 Task: Search one way flight ticket for 3 adults in first from Rochester: Rochester International Airport to Jackson: Jackson Hole Airport on 5-2-2023. Choice of flights is Spirit. Number of bags: 1 carry on bag. Price is upto 97000. Outbound departure time preference is 14:45.
Action: Mouse moved to (349, 152)
Screenshot: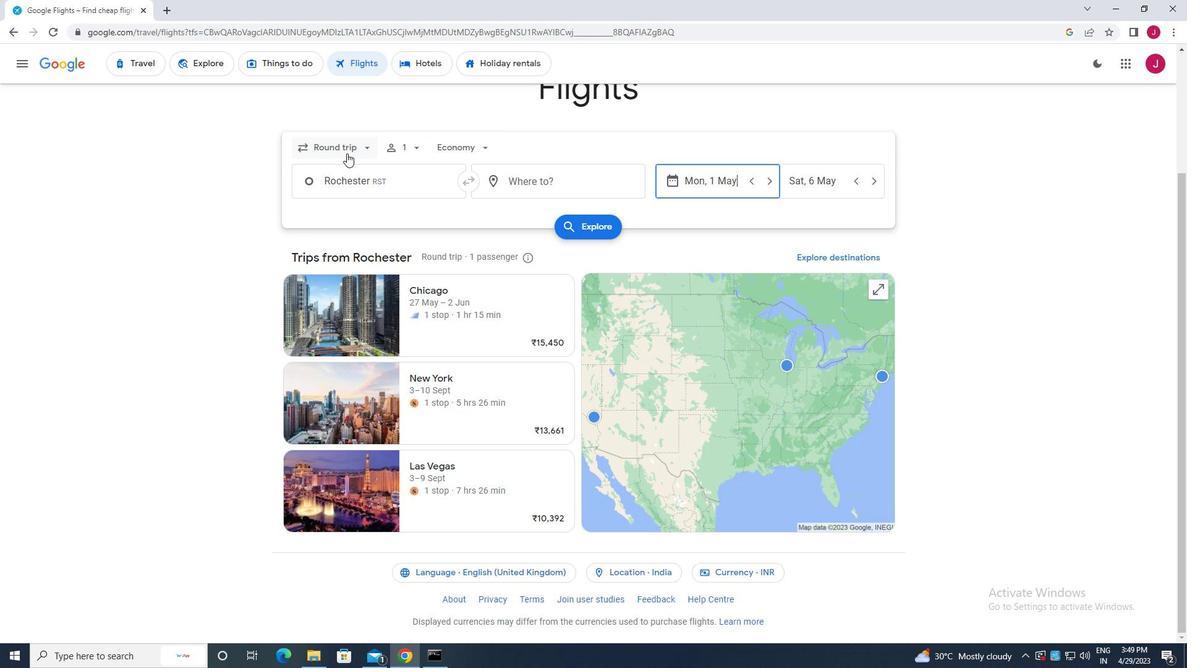 
Action: Mouse pressed left at (349, 152)
Screenshot: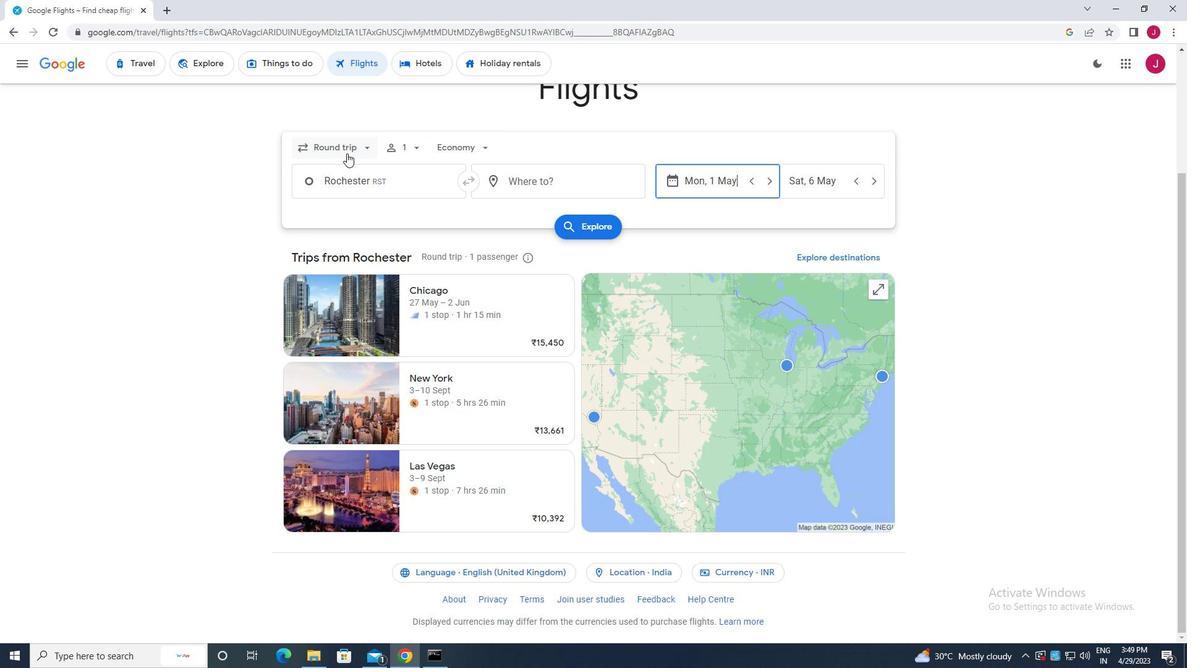 
Action: Mouse moved to (367, 144)
Screenshot: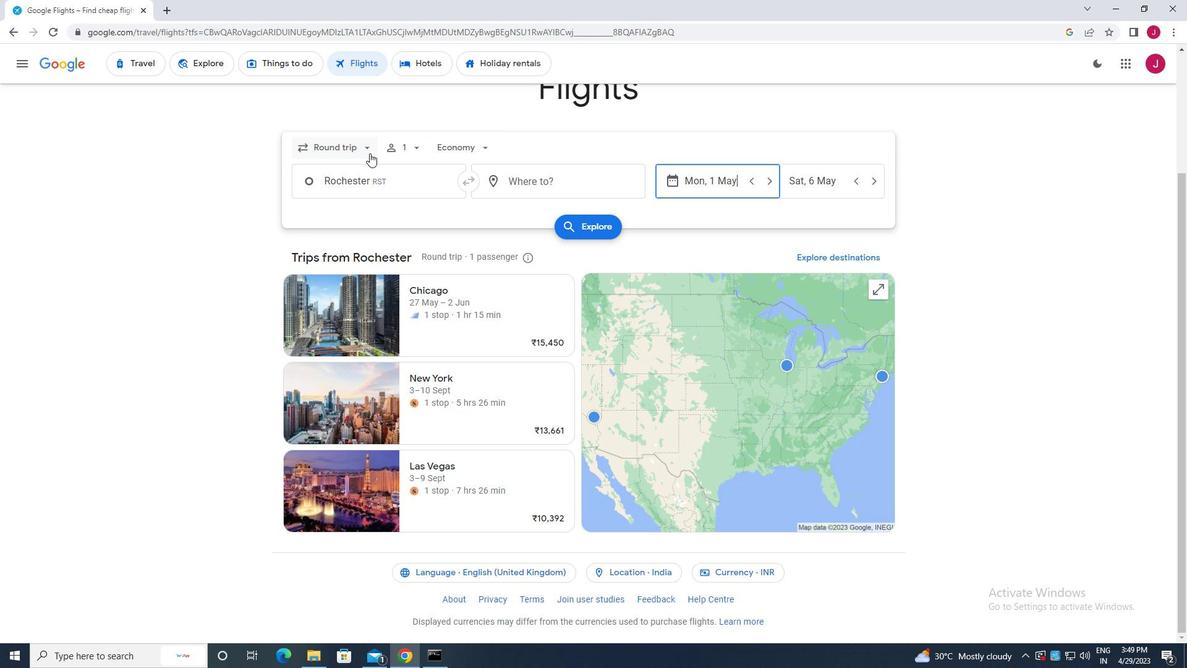 
Action: Mouse pressed left at (367, 144)
Screenshot: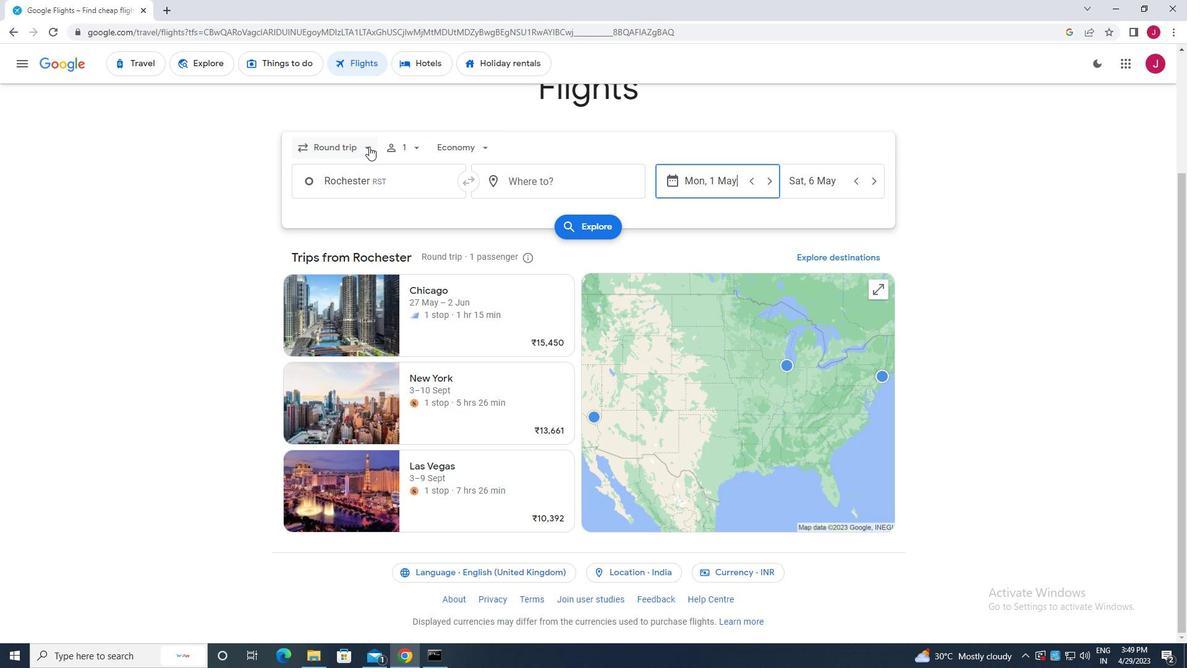 
Action: Mouse moved to (361, 144)
Screenshot: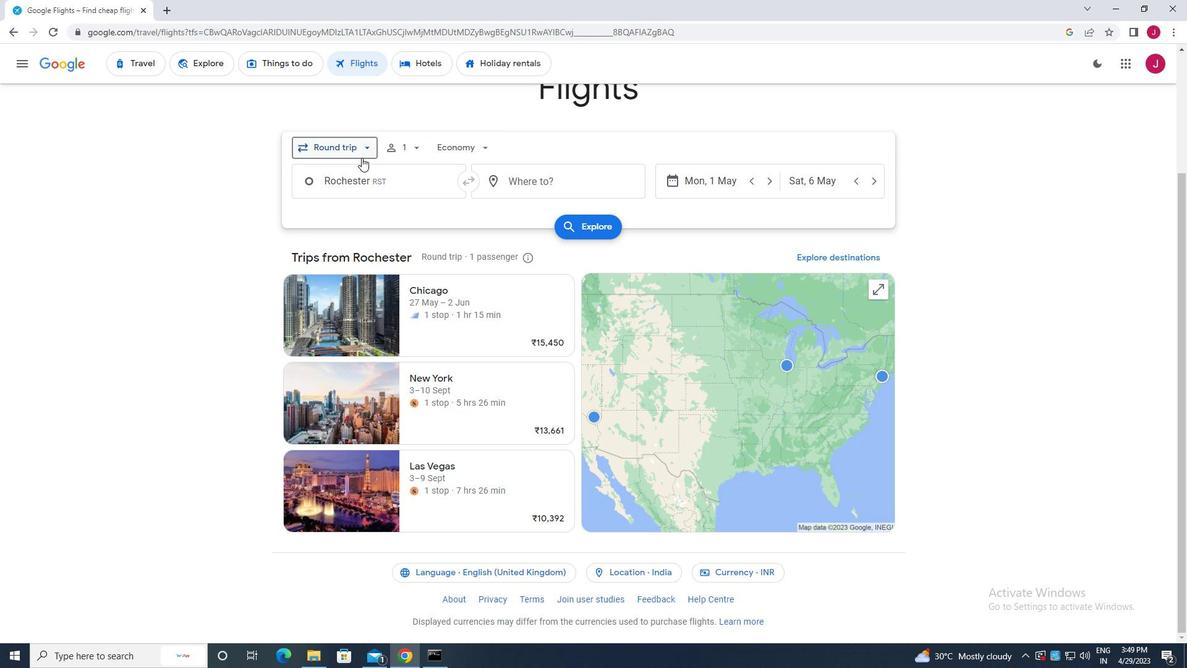 
Action: Mouse pressed left at (361, 144)
Screenshot: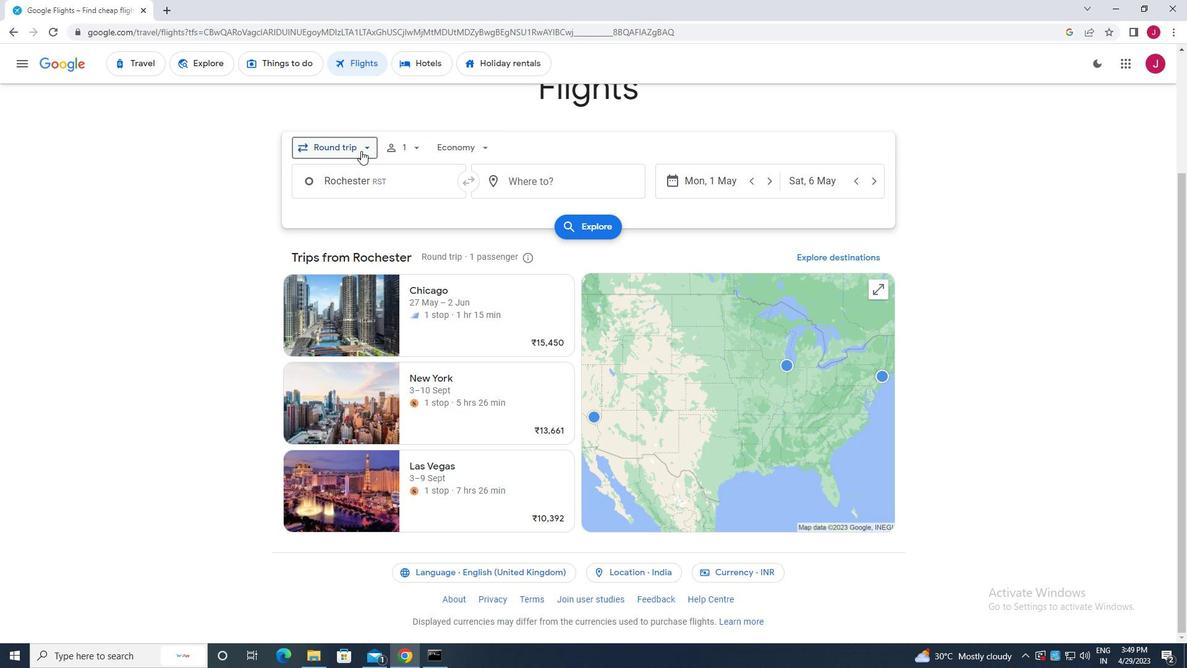 
Action: Mouse moved to (353, 200)
Screenshot: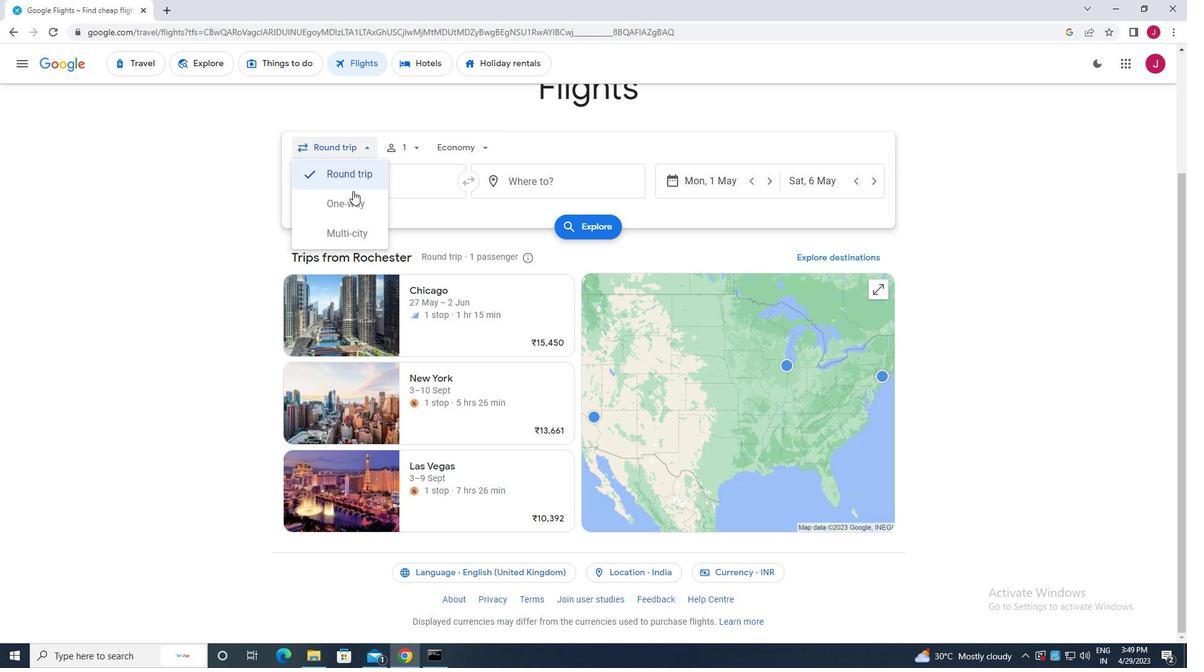 
Action: Mouse pressed left at (353, 200)
Screenshot: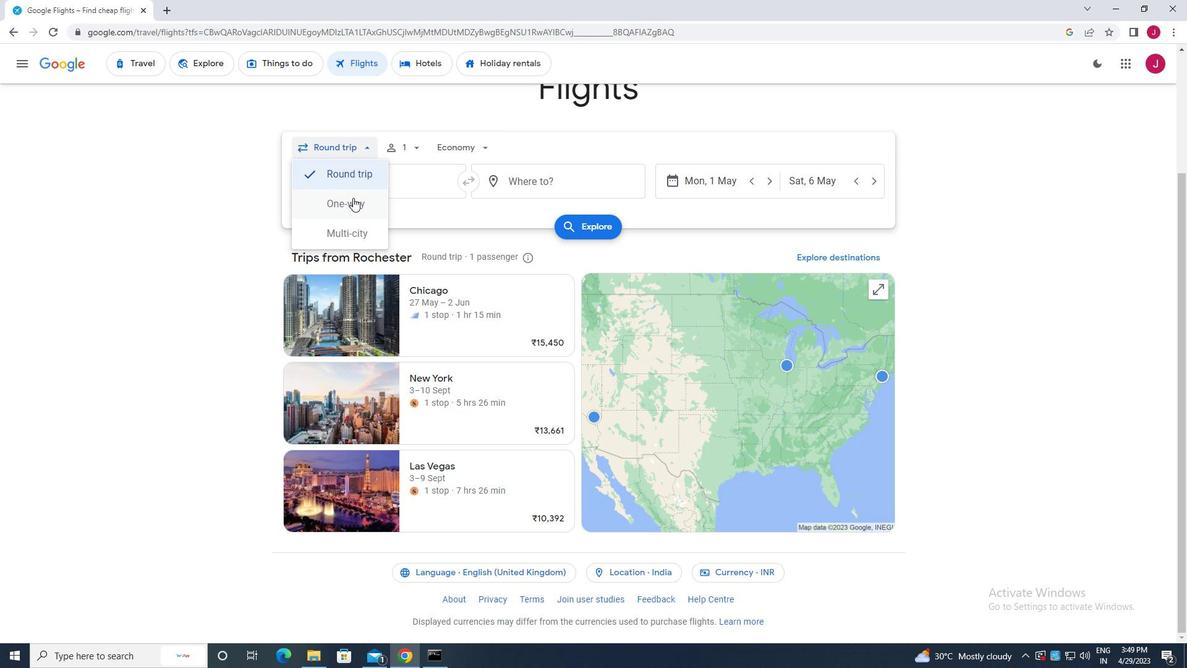 
Action: Mouse moved to (408, 144)
Screenshot: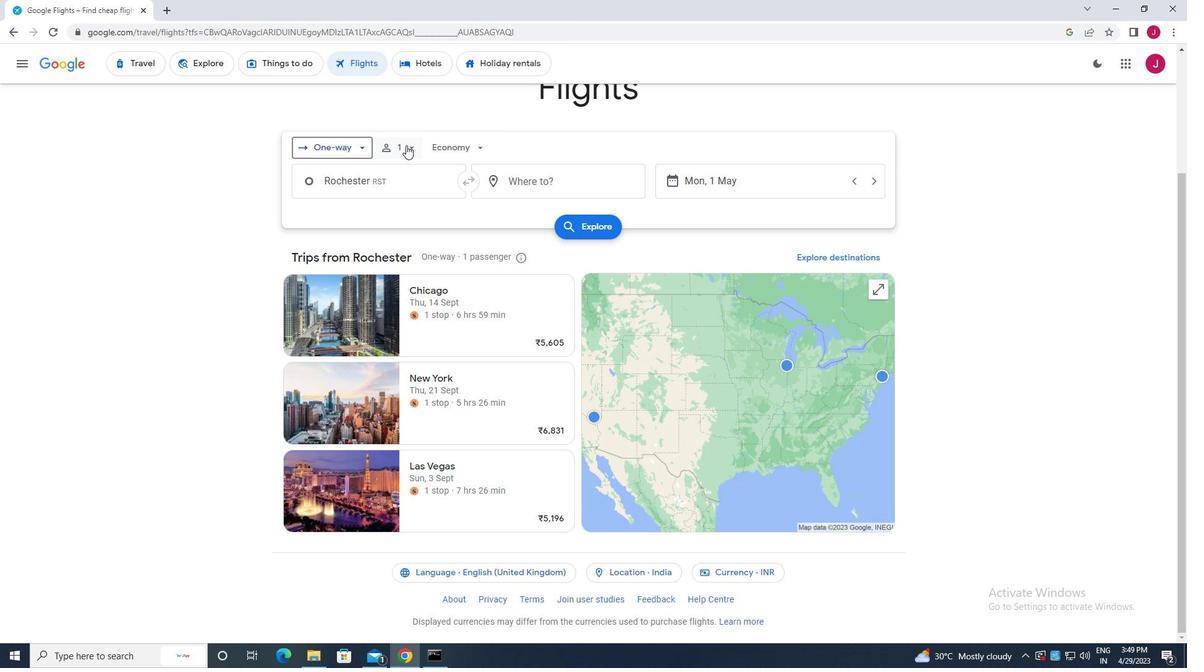 
Action: Mouse pressed left at (408, 144)
Screenshot: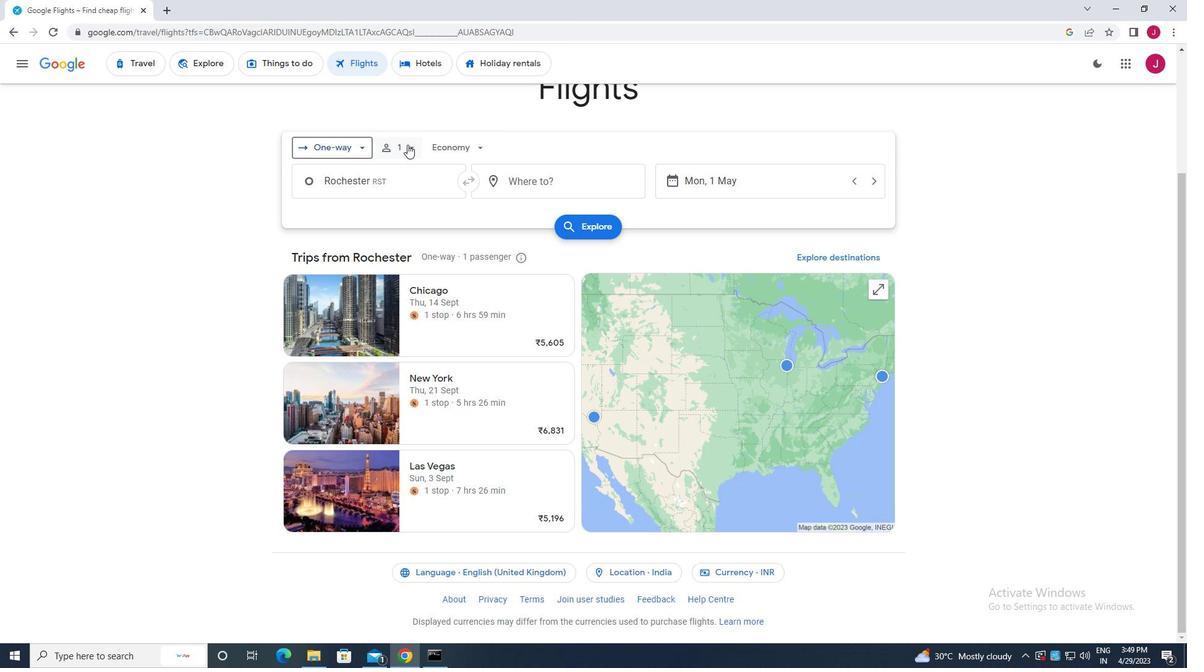 
Action: Mouse moved to (511, 178)
Screenshot: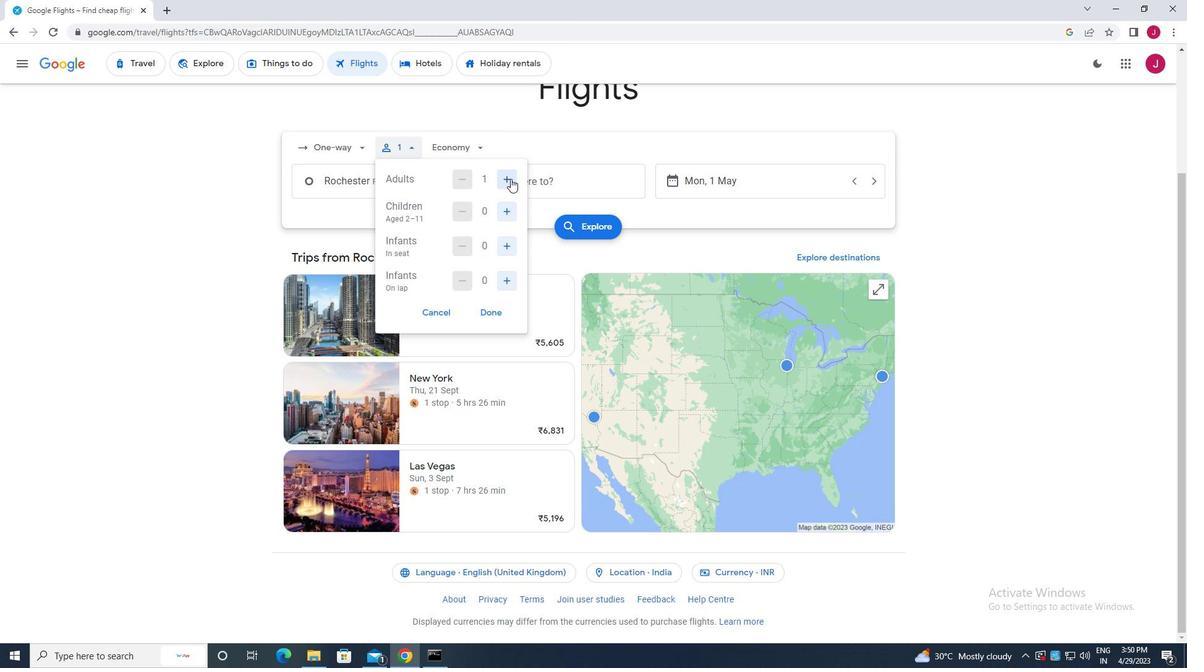 
Action: Mouse pressed left at (511, 178)
Screenshot: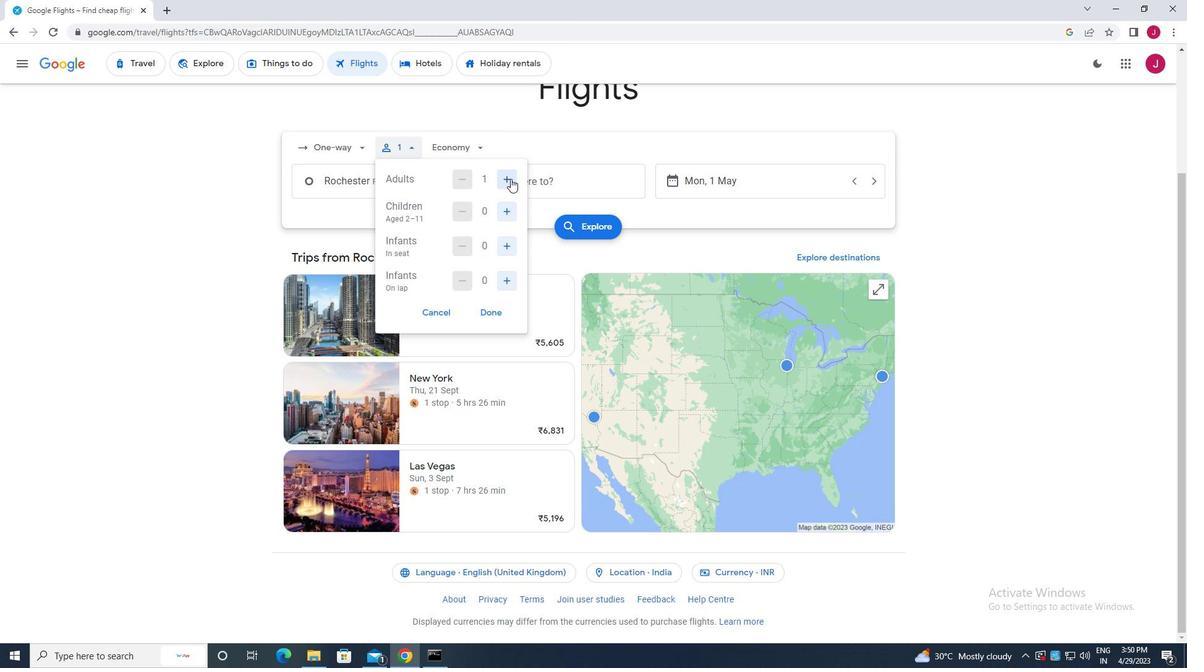 
Action: Mouse pressed left at (511, 178)
Screenshot: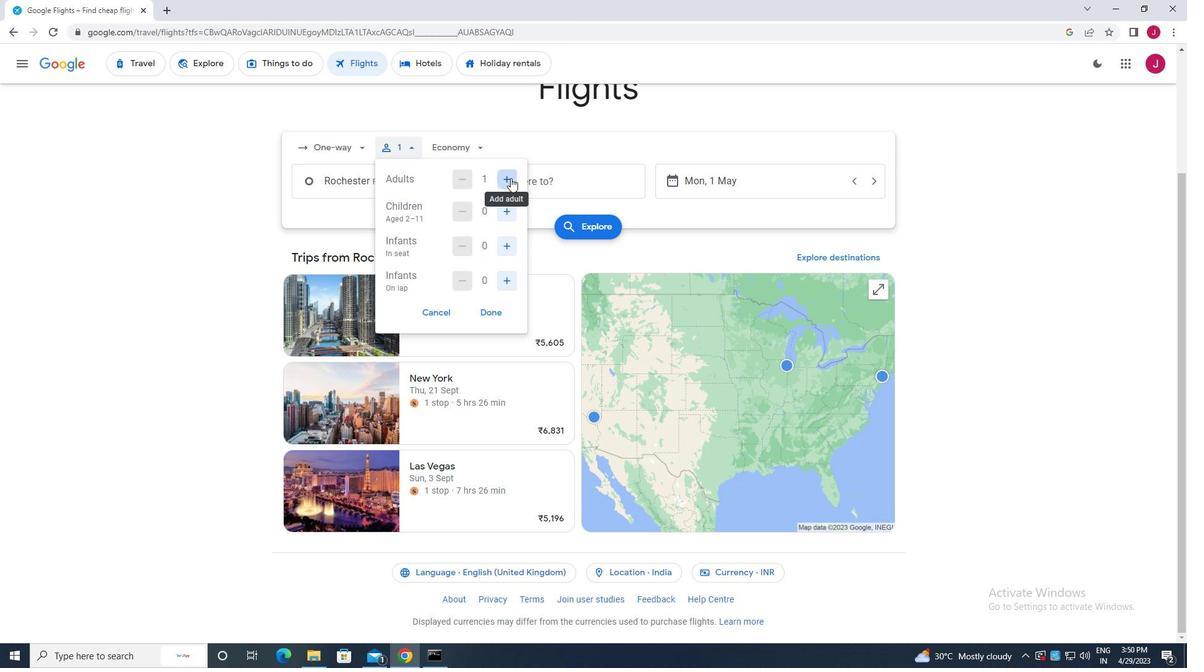 
Action: Mouse moved to (491, 313)
Screenshot: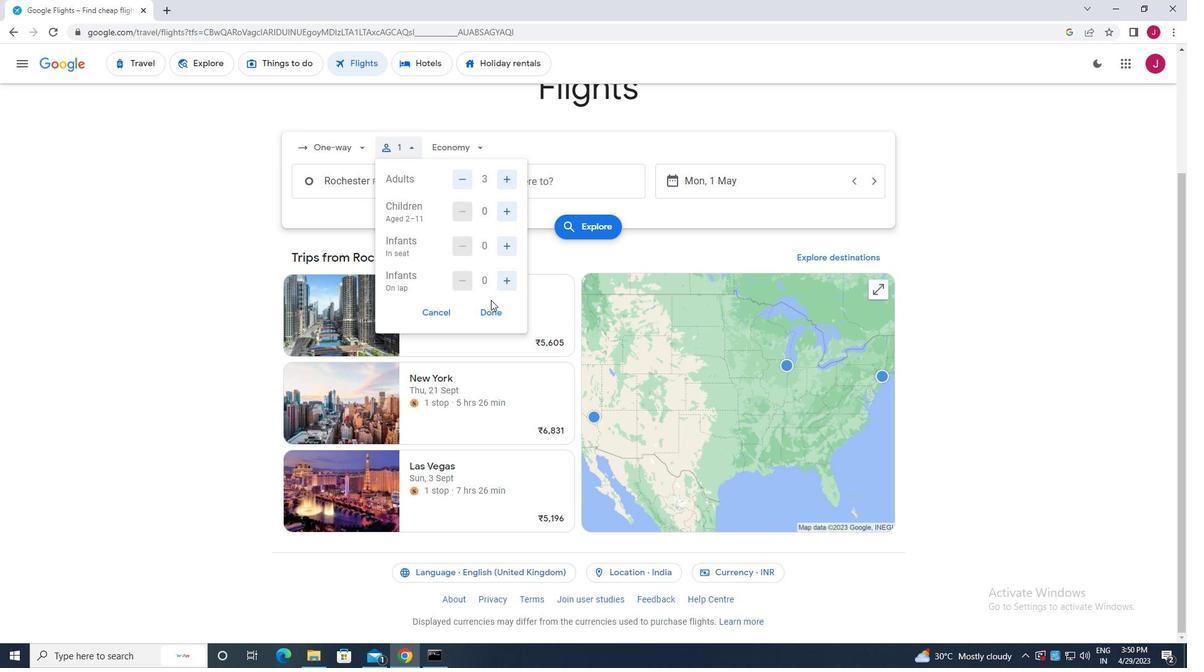 
Action: Mouse pressed left at (491, 313)
Screenshot: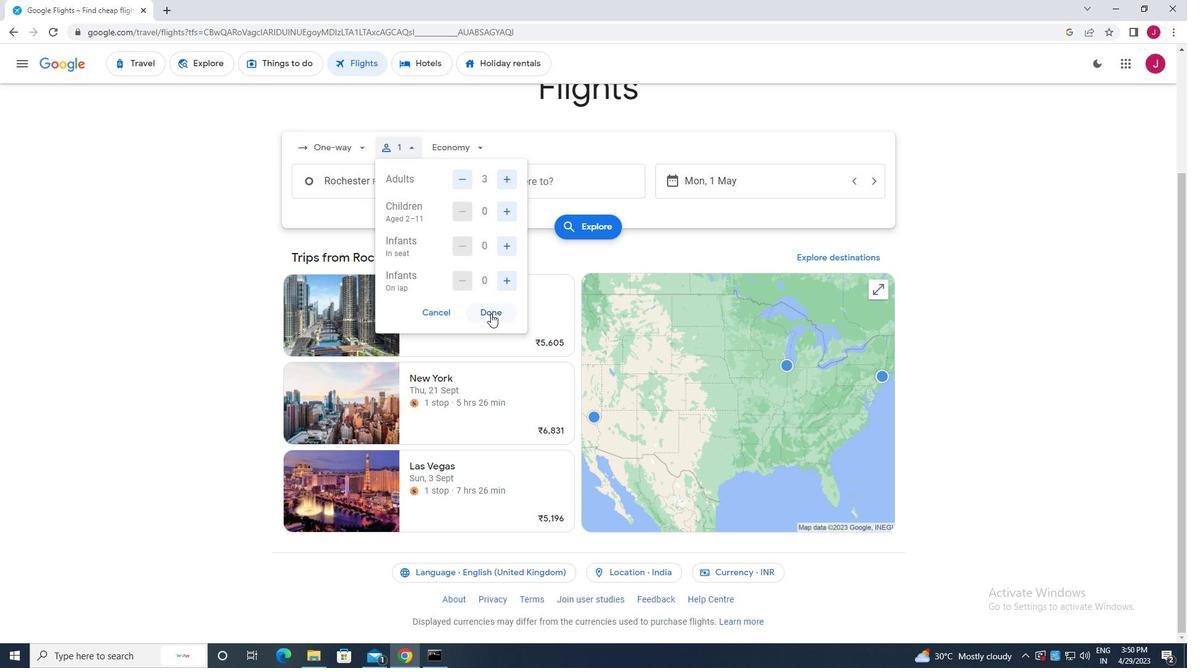 
Action: Mouse moved to (456, 146)
Screenshot: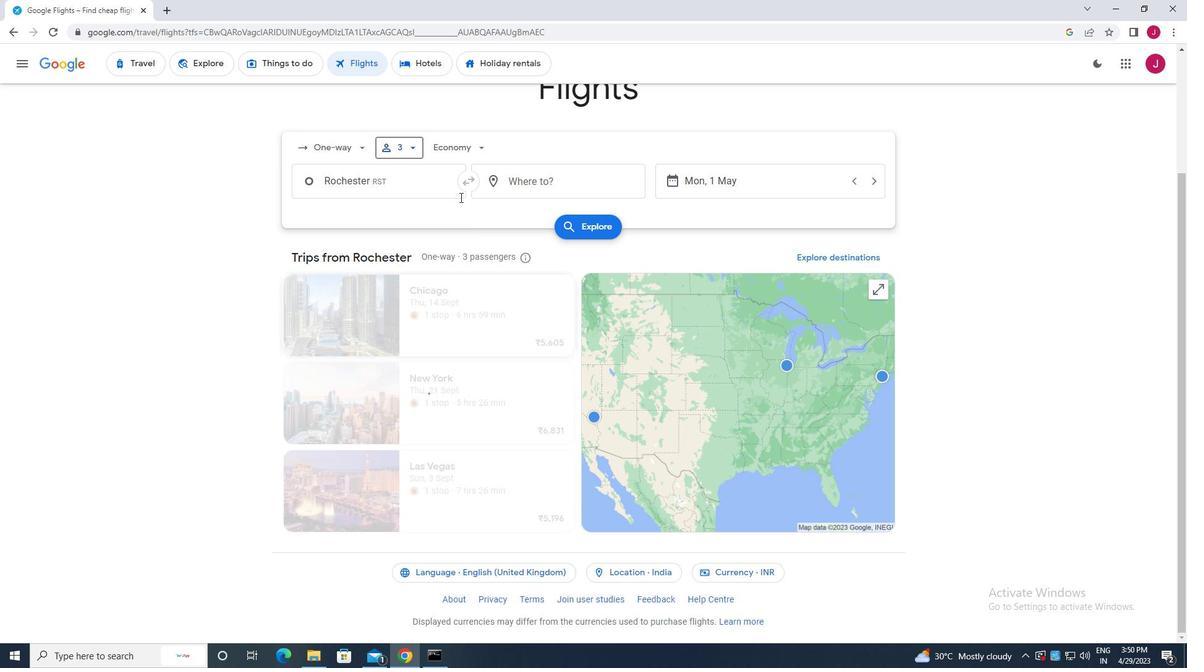 
Action: Mouse pressed left at (456, 146)
Screenshot: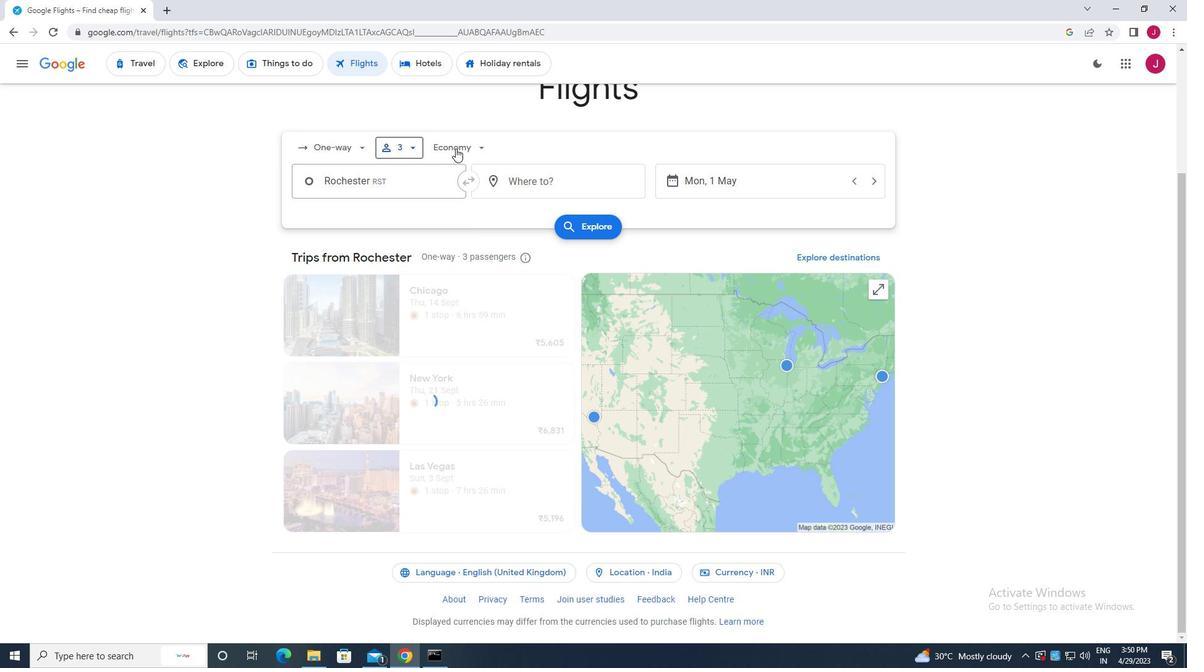 
Action: Mouse moved to (470, 266)
Screenshot: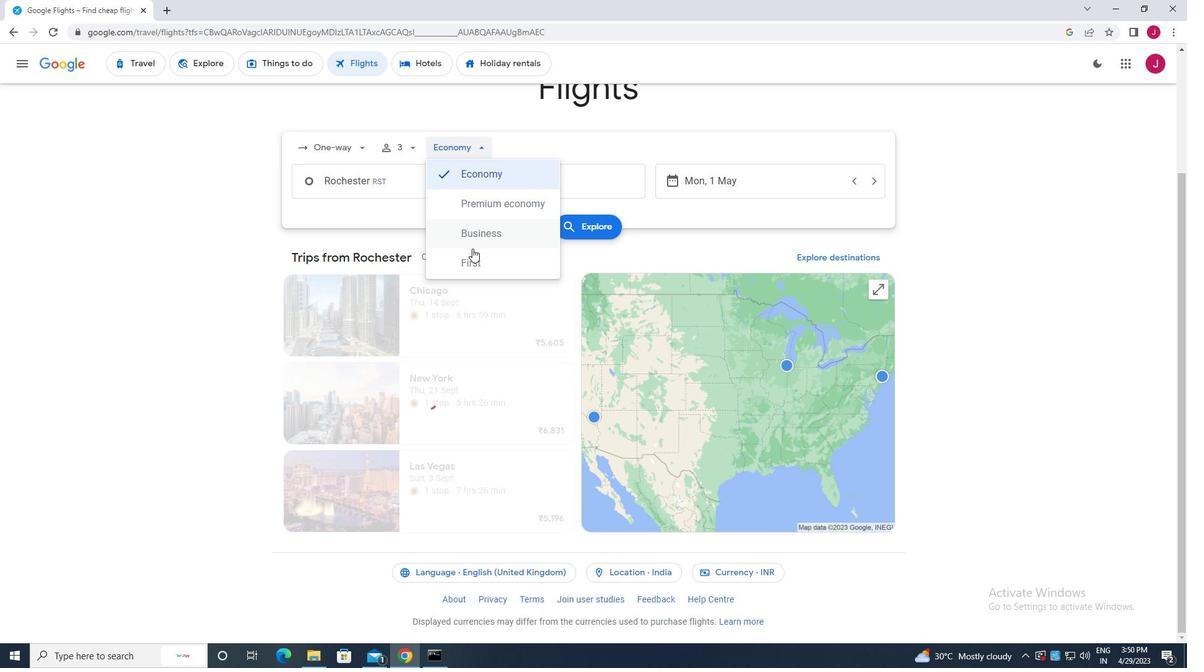 
Action: Mouse pressed left at (470, 266)
Screenshot: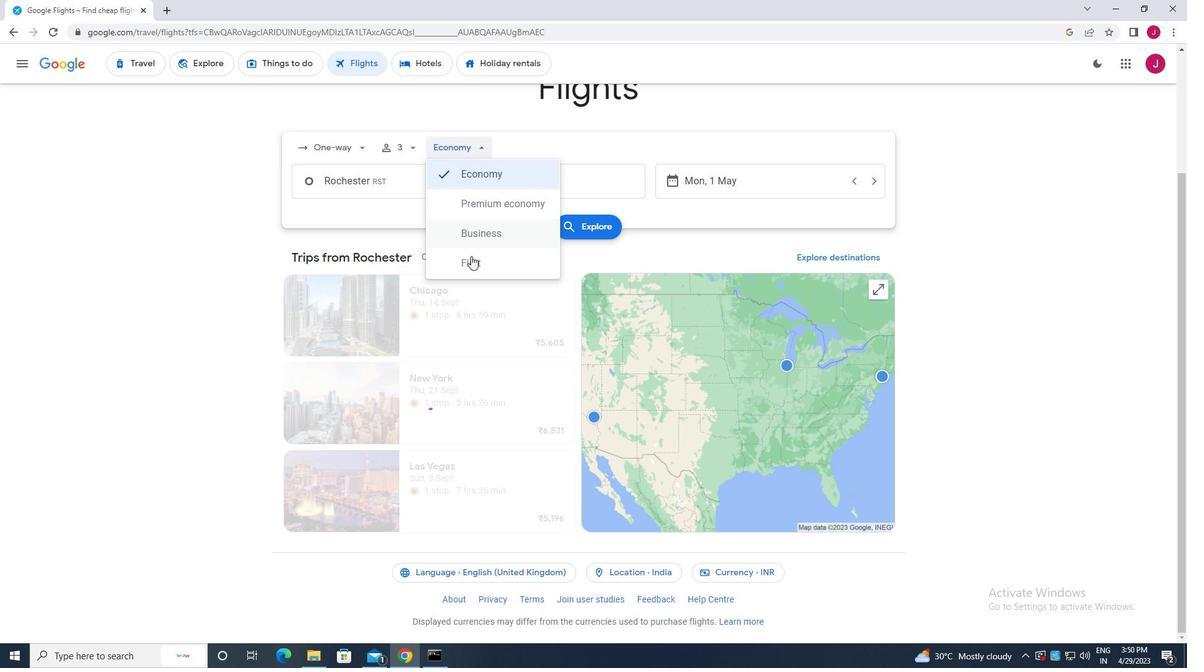 
Action: Mouse moved to (410, 180)
Screenshot: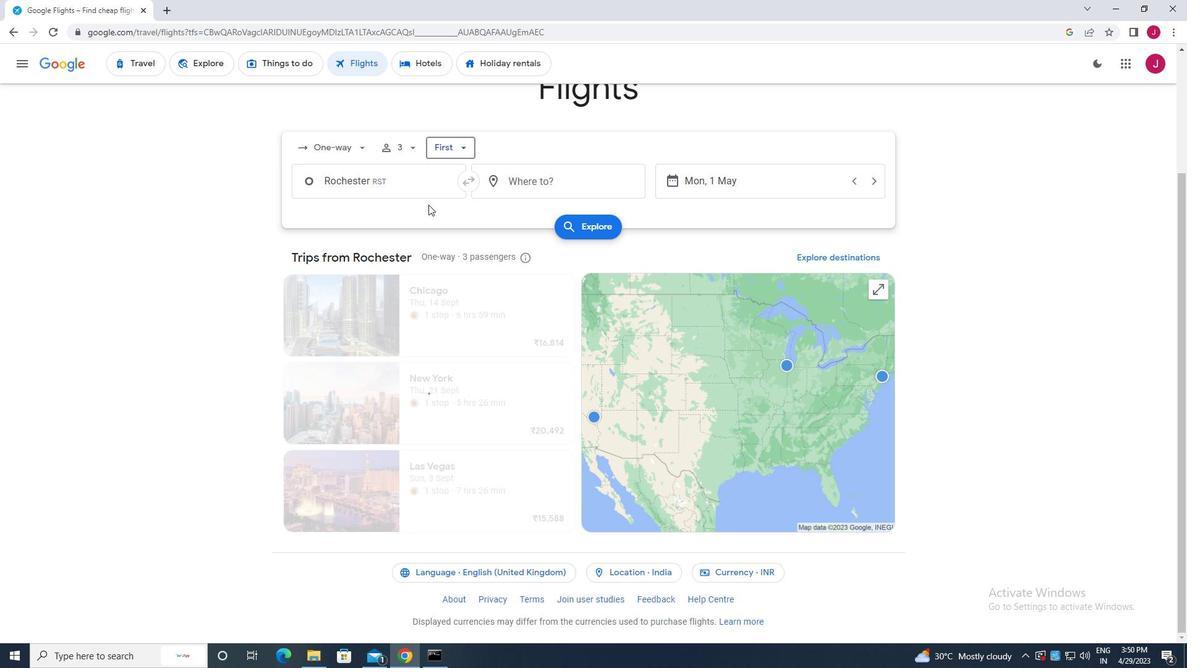 
Action: Mouse pressed left at (410, 180)
Screenshot: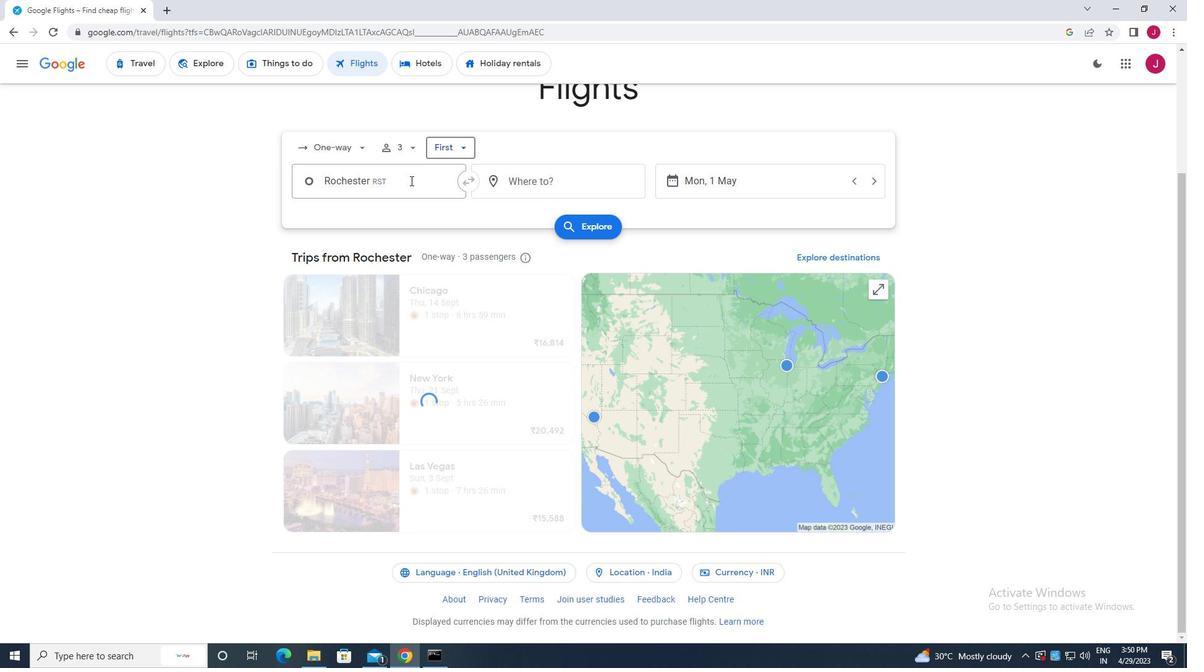 
Action: Key pressed rochest
Screenshot: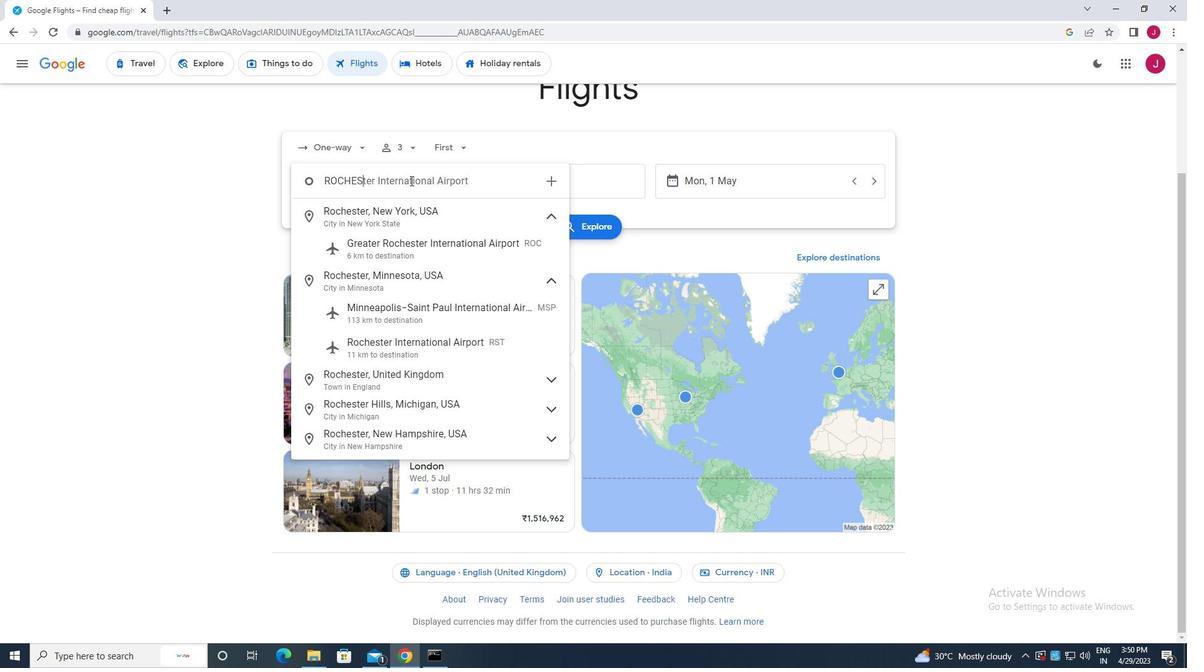 
Action: Mouse moved to (426, 181)
Screenshot: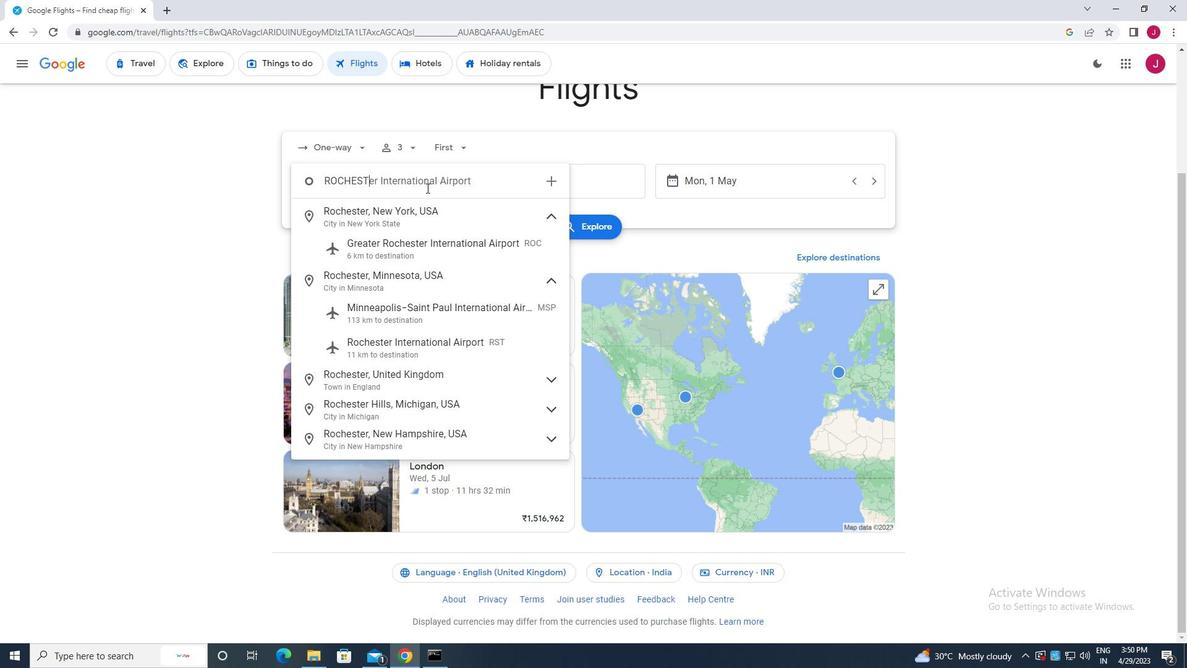
Action: Mouse pressed left at (426, 181)
Screenshot: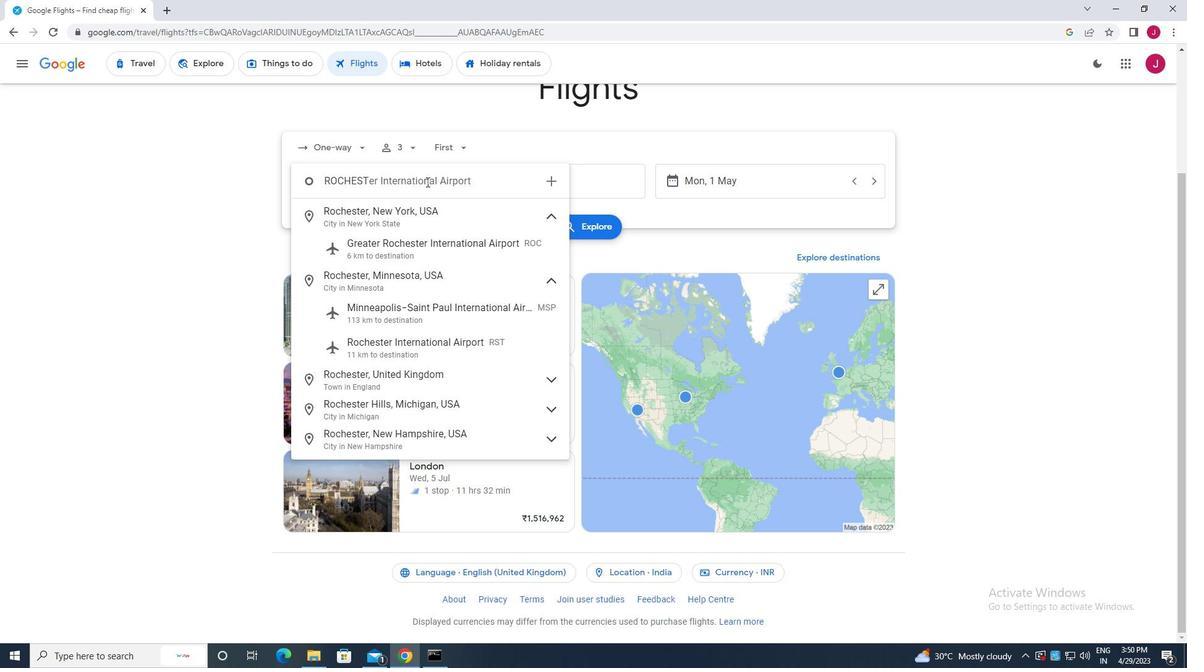 
Action: Key pressed <Key.space>
Screenshot: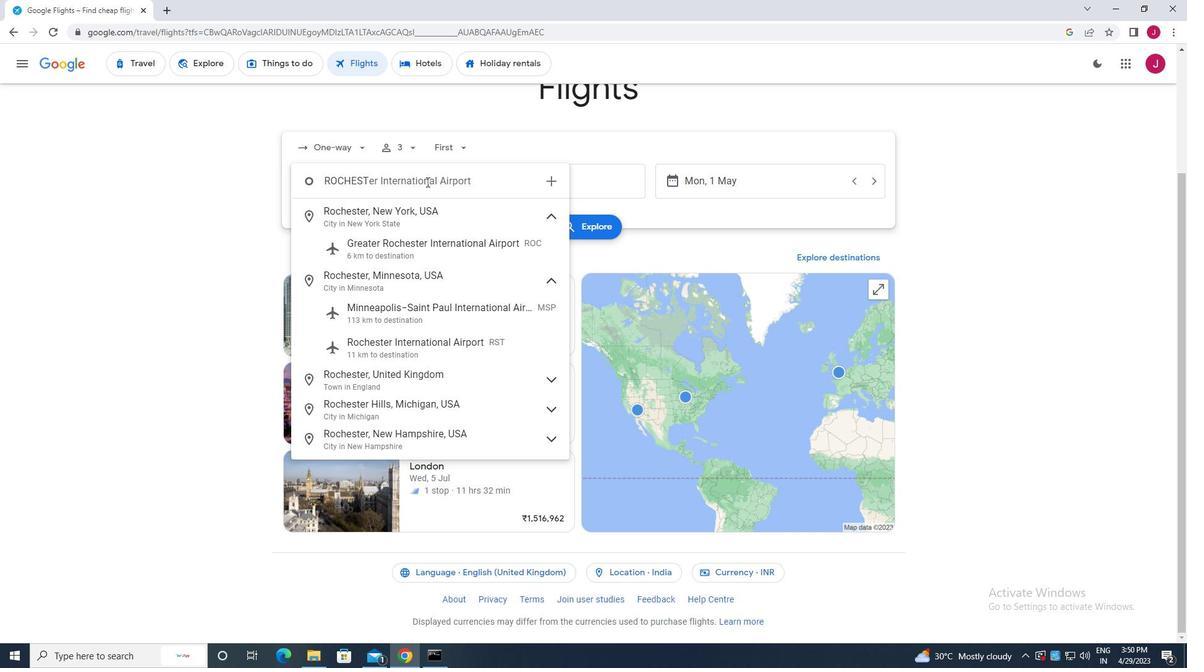 
Action: Mouse moved to (428, 341)
Screenshot: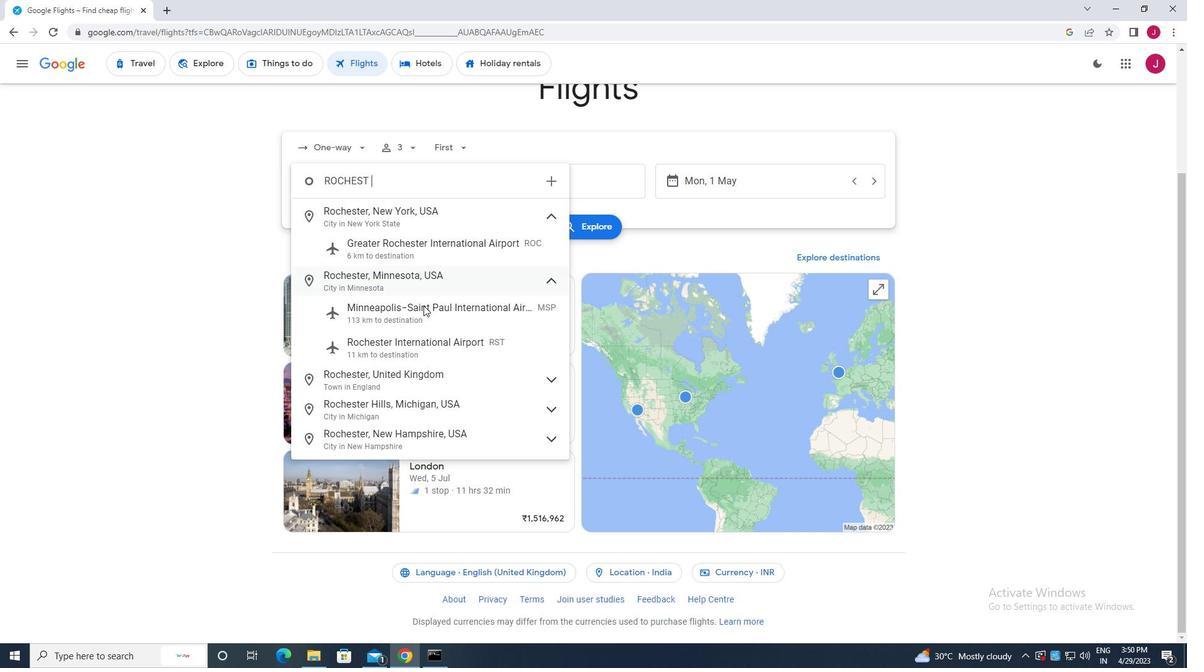 
Action: Mouse pressed left at (428, 341)
Screenshot: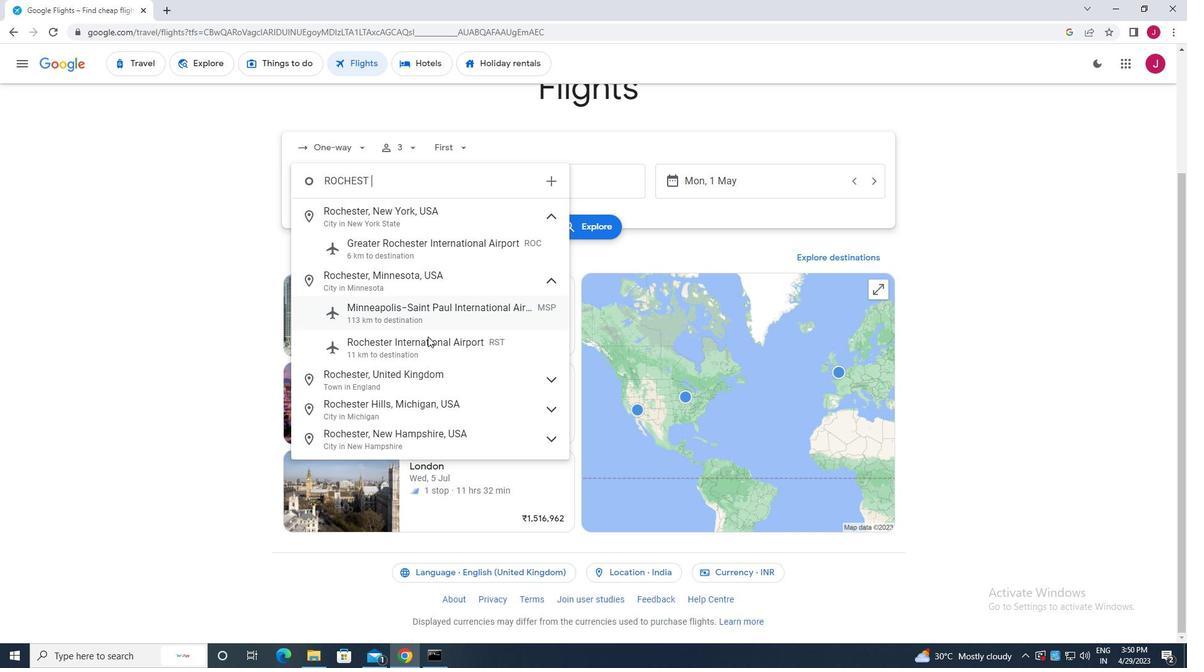 
Action: Mouse moved to (557, 185)
Screenshot: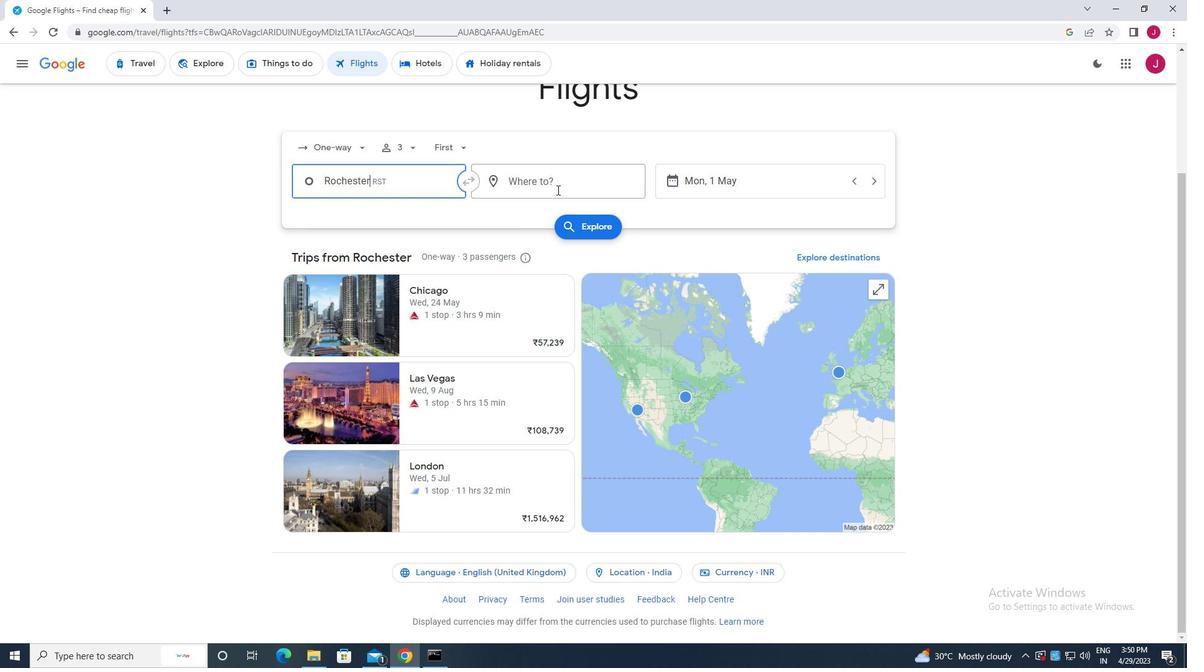 
Action: Mouse pressed left at (557, 185)
Screenshot: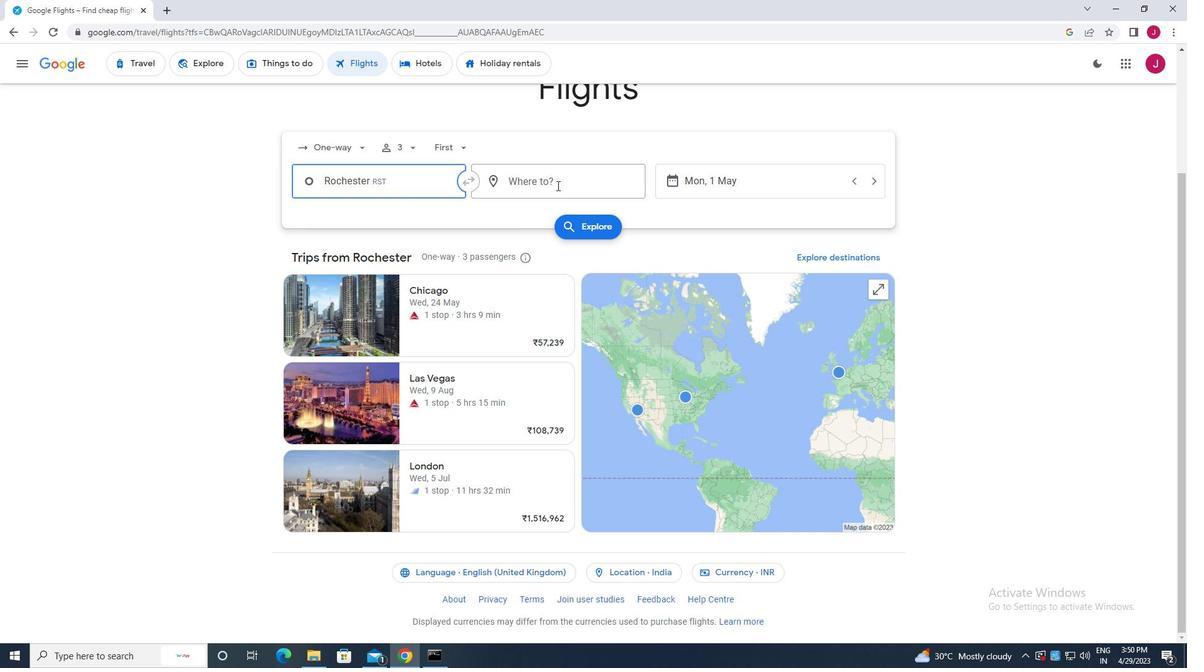
Action: Key pressed jackson<Key.space>h
Screenshot: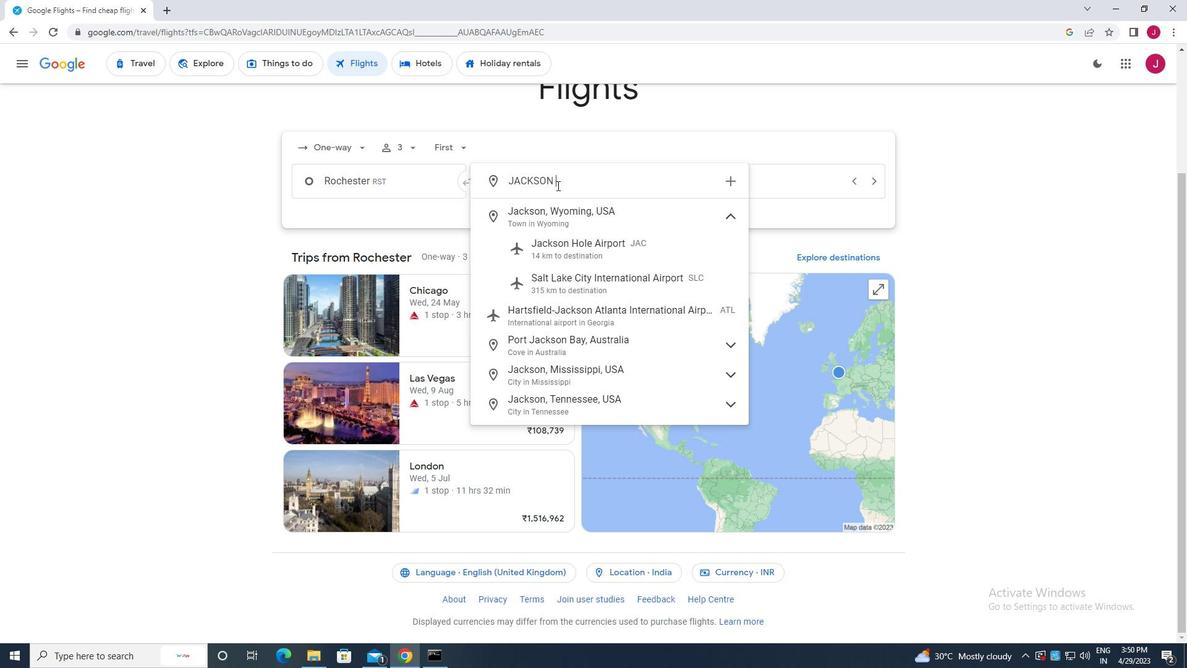 
Action: Mouse moved to (590, 247)
Screenshot: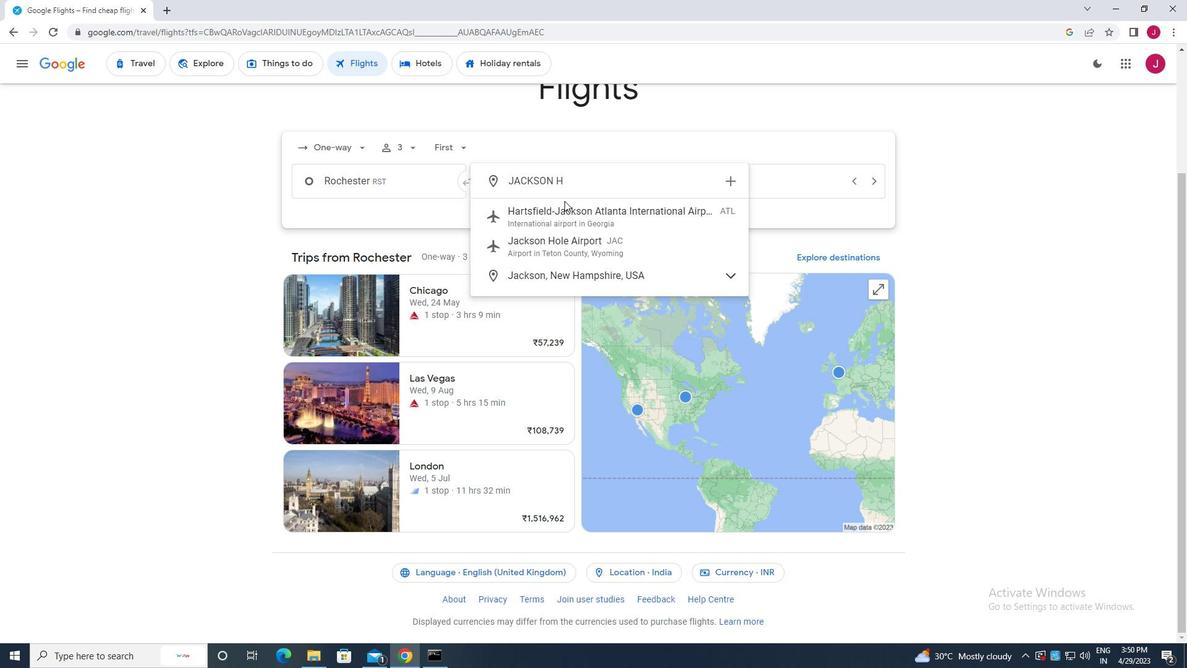 
Action: Mouse pressed left at (590, 247)
Screenshot: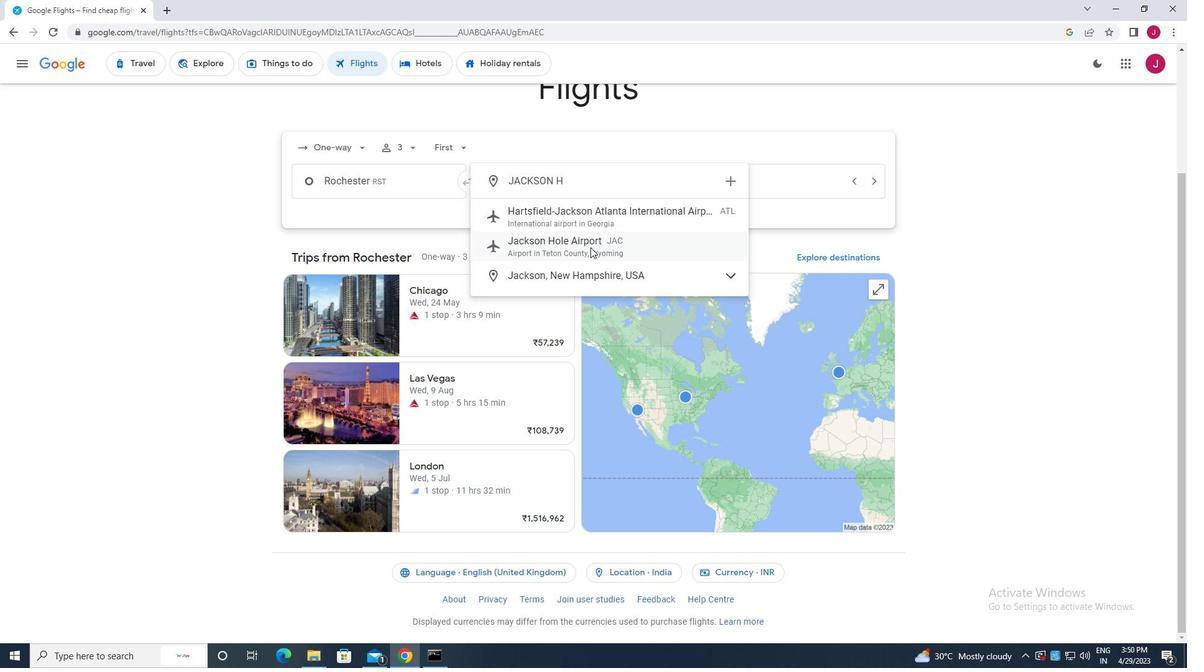 
Action: Mouse moved to (743, 189)
Screenshot: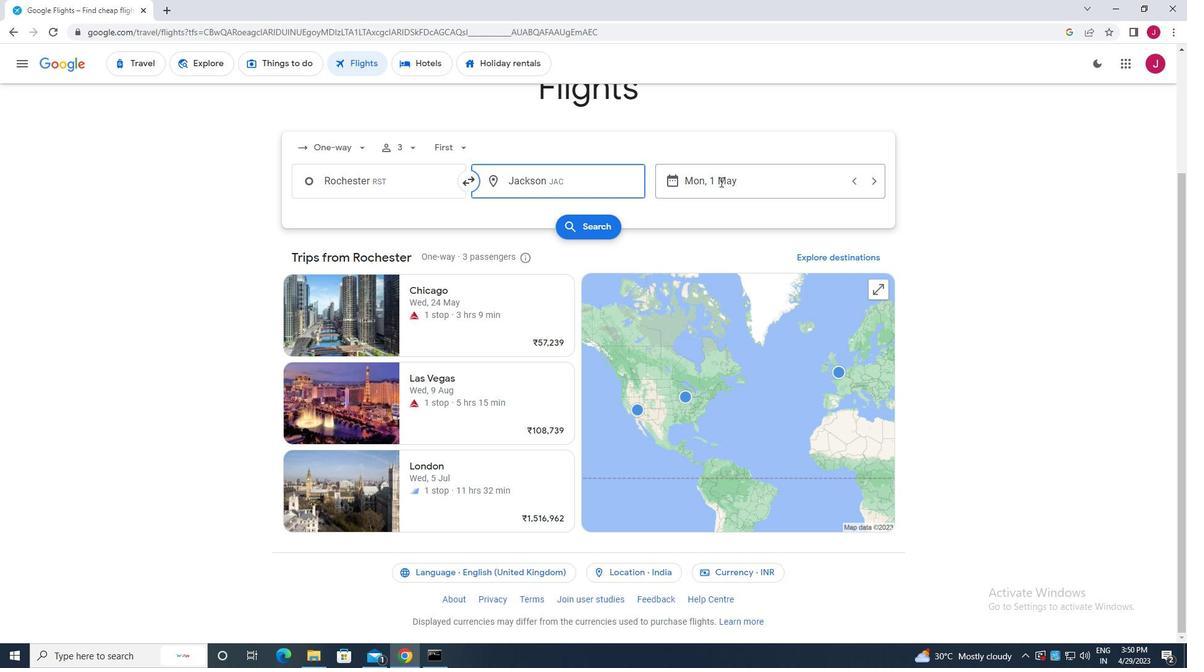 
Action: Mouse pressed left at (743, 189)
Screenshot: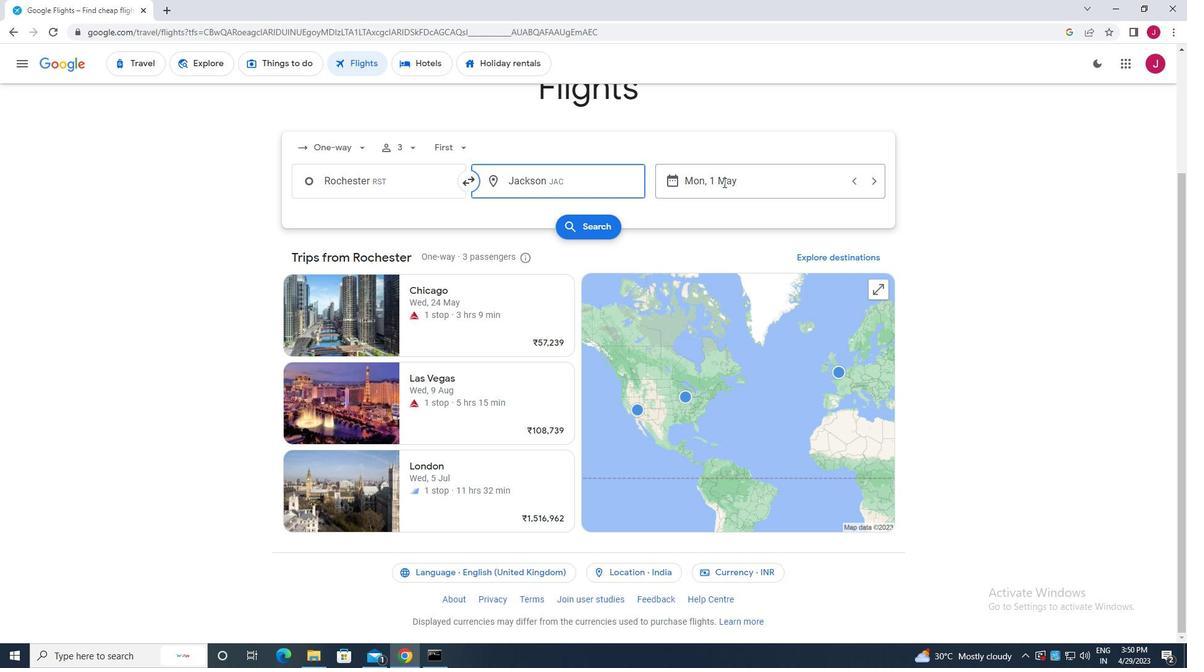 
Action: Mouse moved to (739, 280)
Screenshot: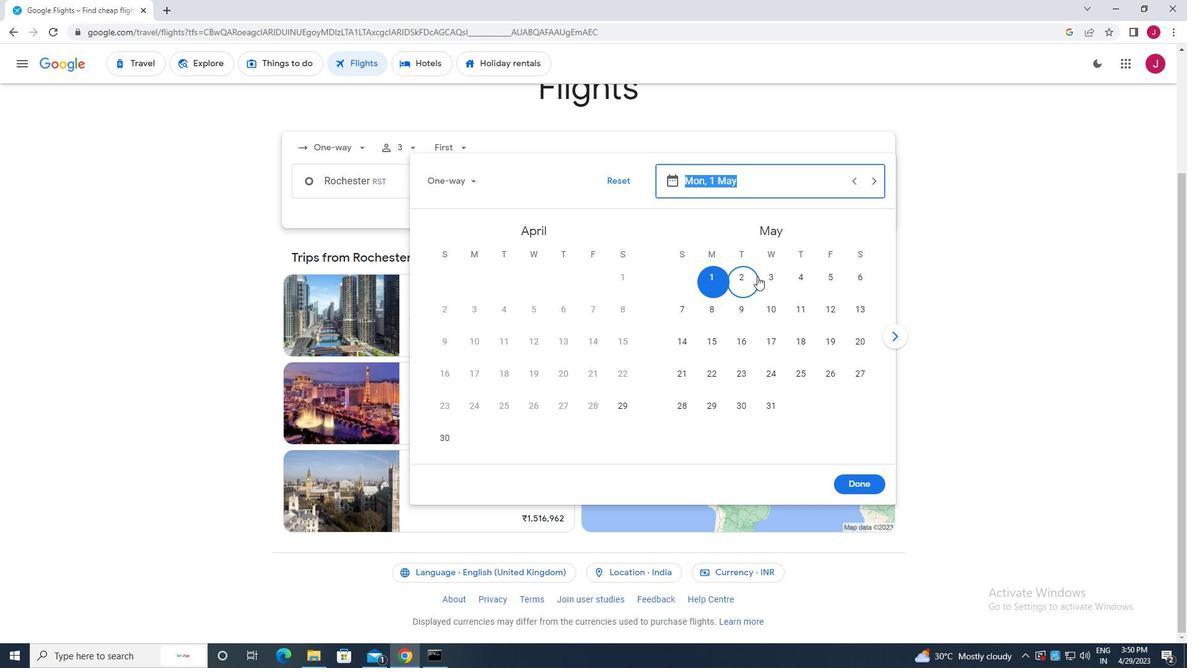 
Action: Mouse pressed left at (739, 280)
Screenshot: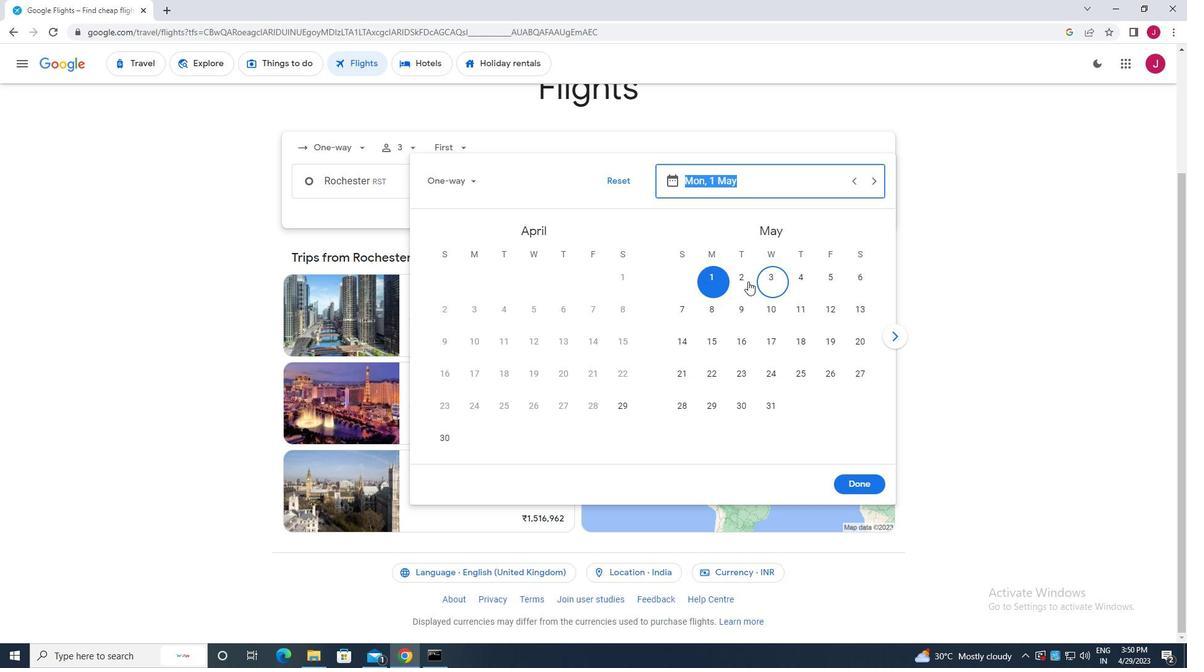 
Action: Mouse moved to (849, 488)
Screenshot: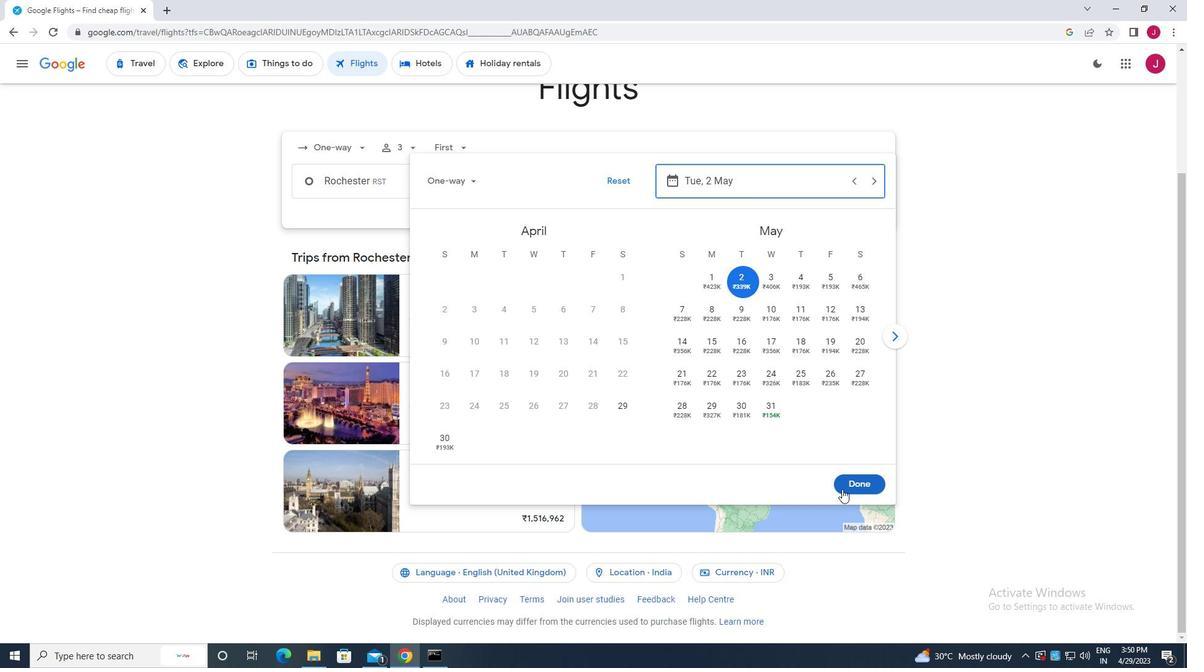 
Action: Mouse pressed left at (849, 488)
Screenshot: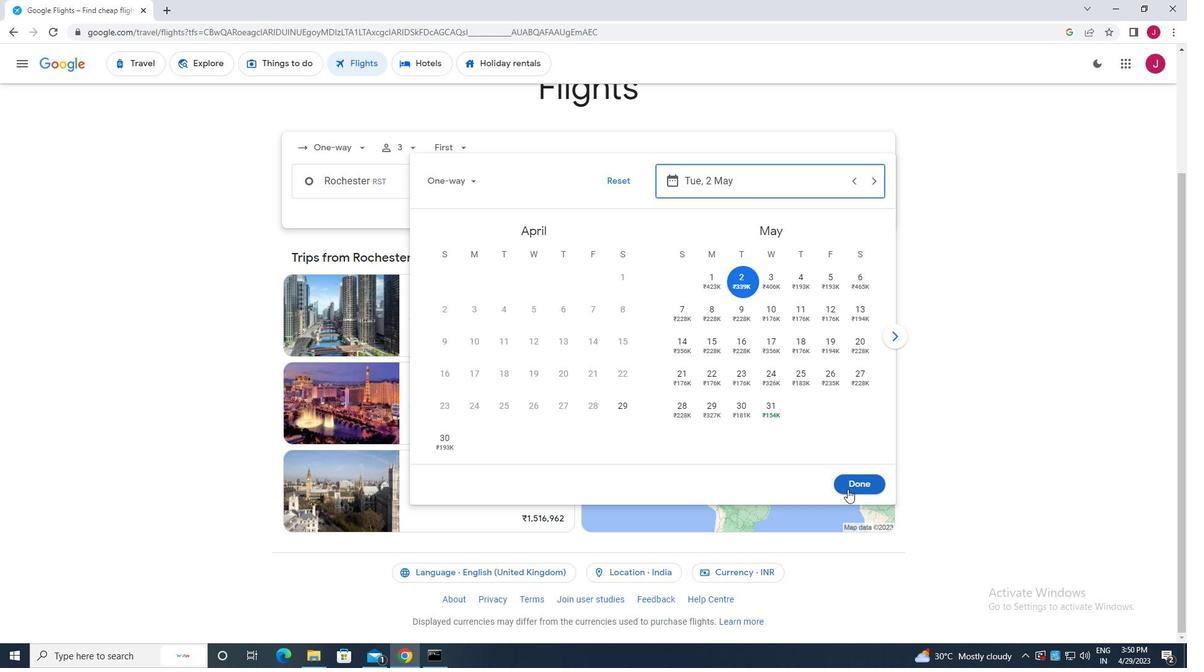 
Action: Mouse moved to (606, 222)
Screenshot: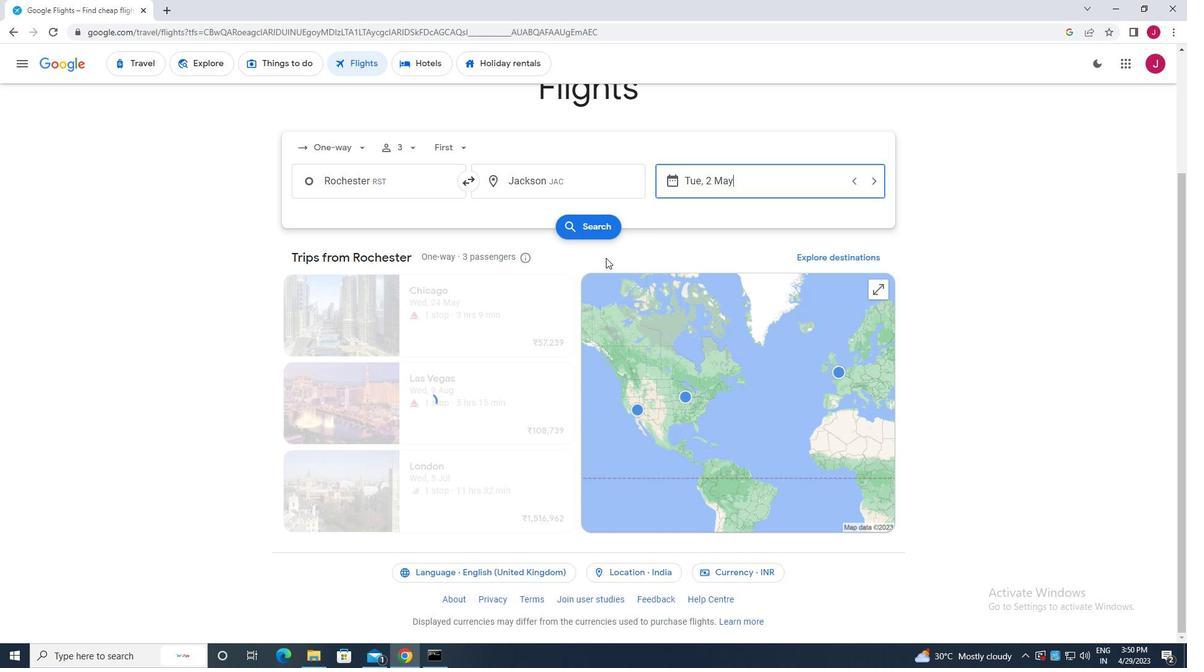 
Action: Mouse pressed left at (606, 222)
Screenshot: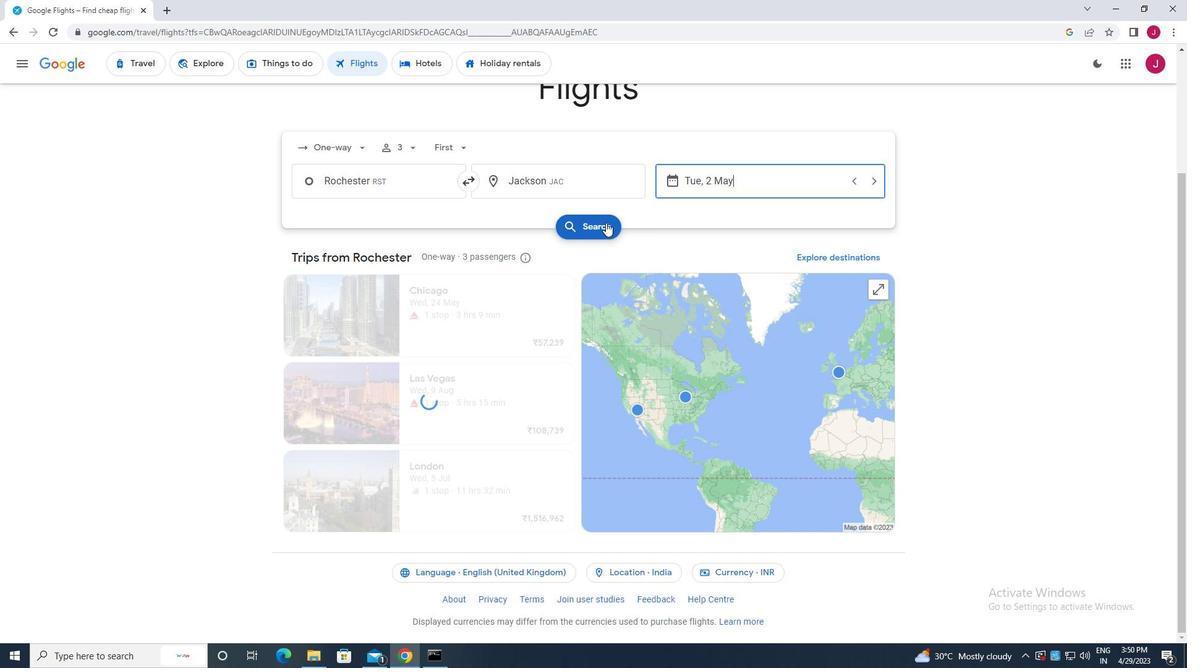 
Action: Mouse moved to (321, 170)
Screenshot: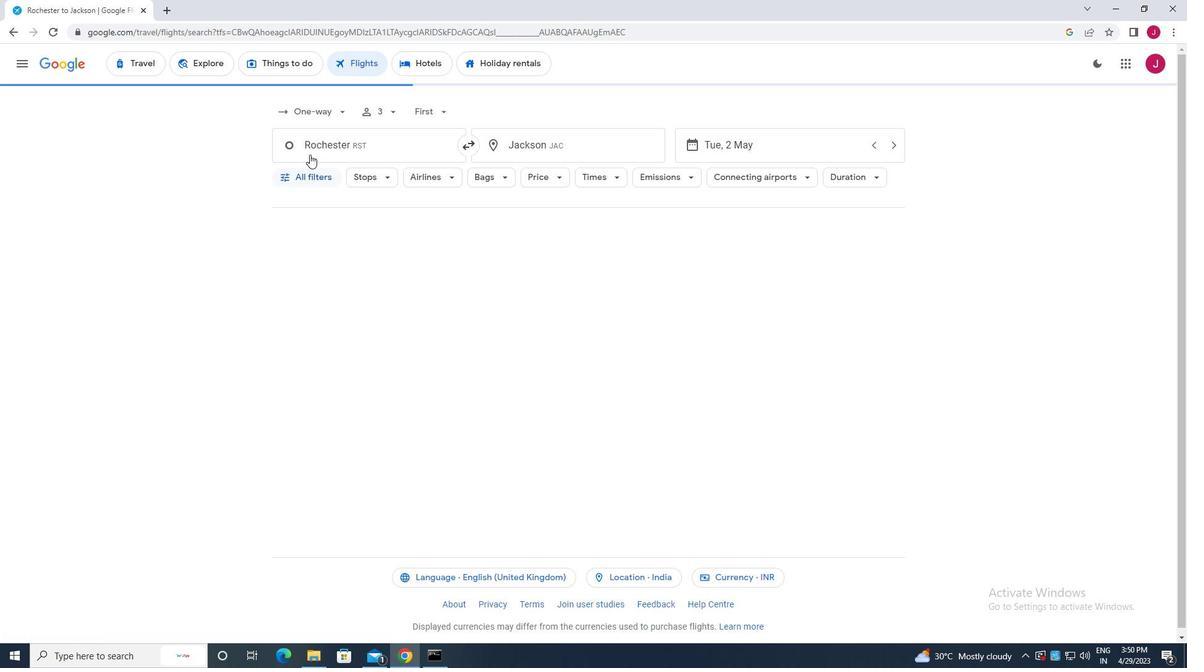 
Action: Mouse pressed left at (321, 170)
Screenshot: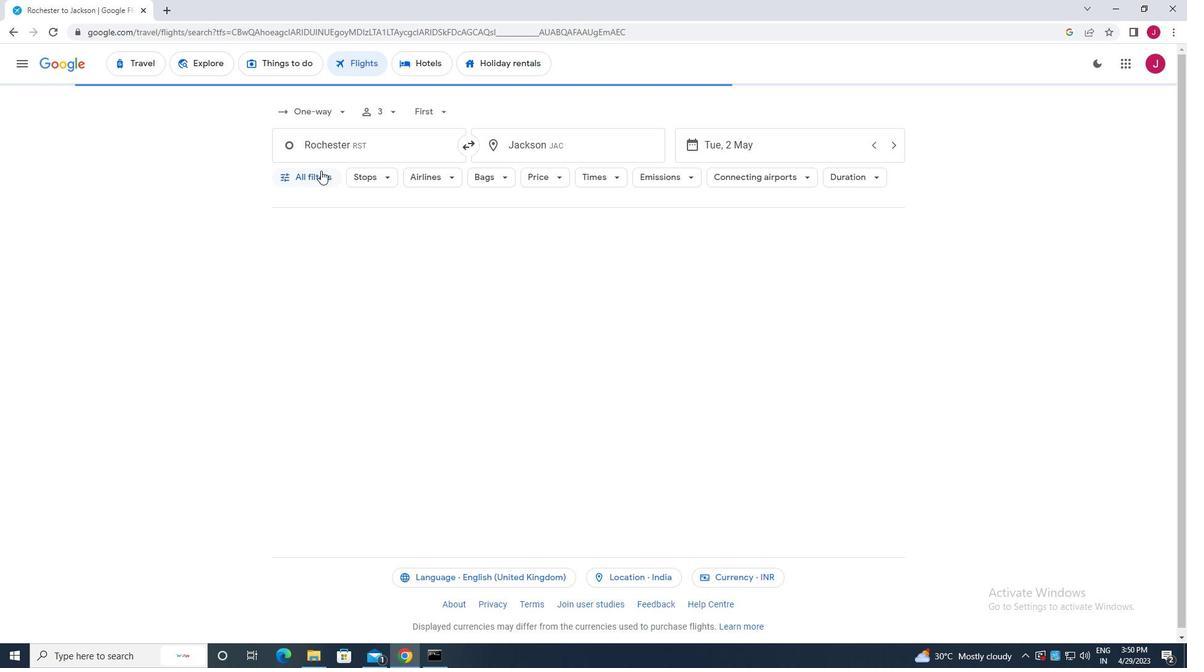
Action: Mouse moved to (382, 307)
Screenshot: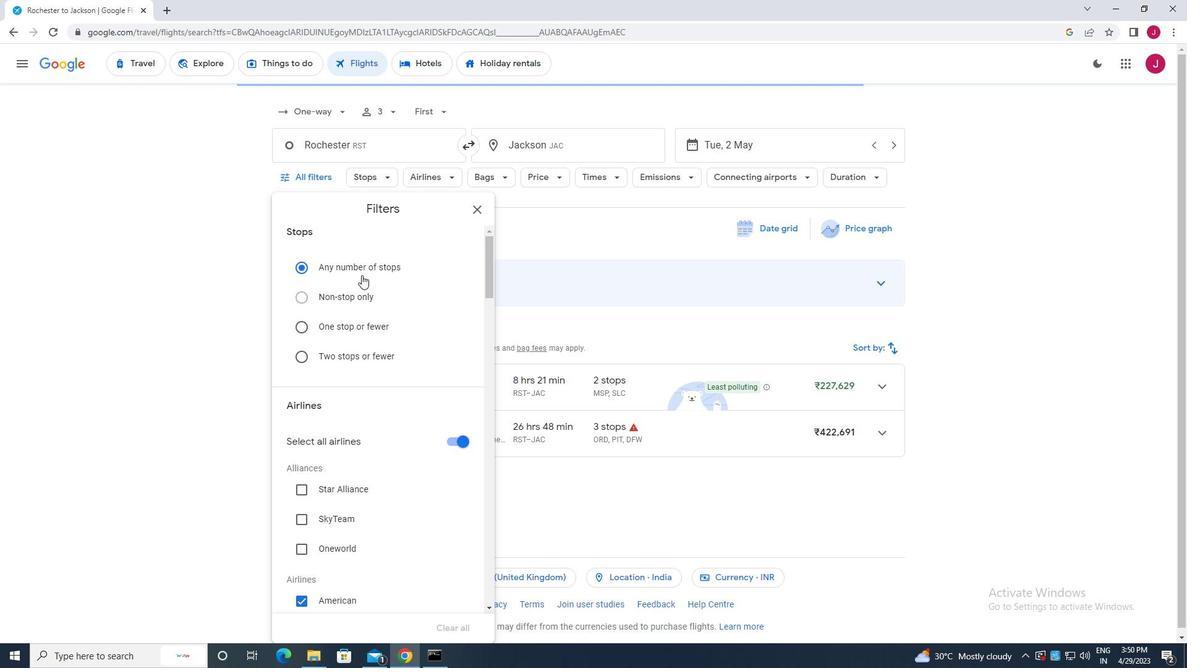
Action: Mouse scrolled (382, 306) with delta (0, 0)
Screenshot: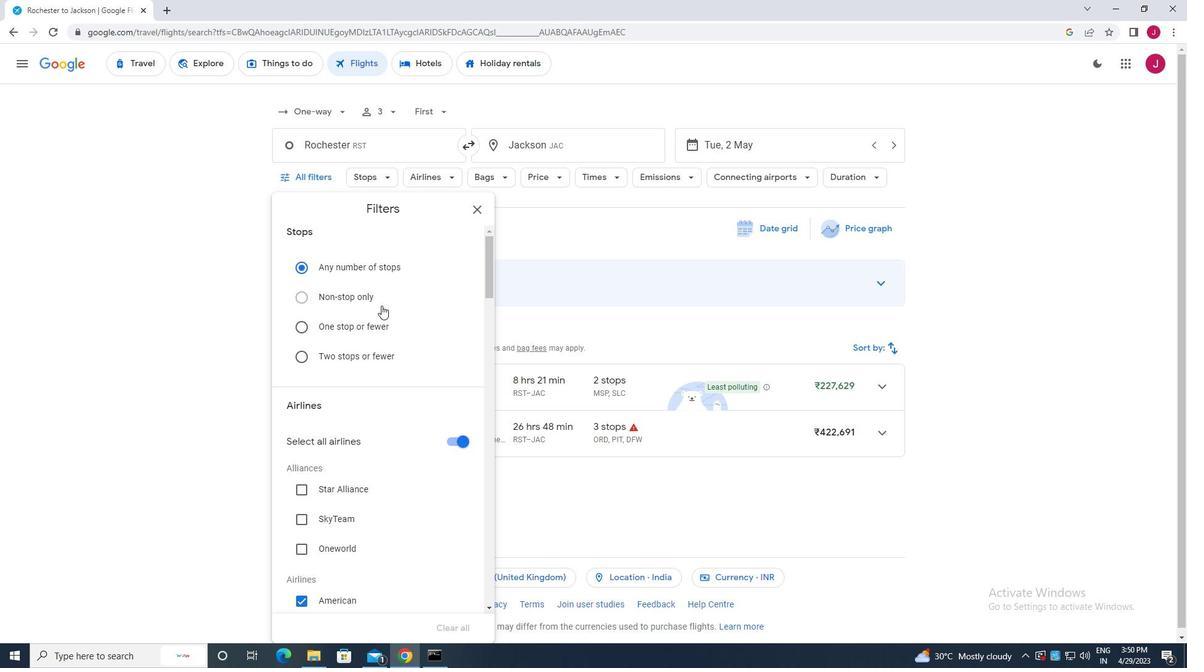 
Action: Mouse scrolled (382, 306) with delta (0, 0)
Screenshot: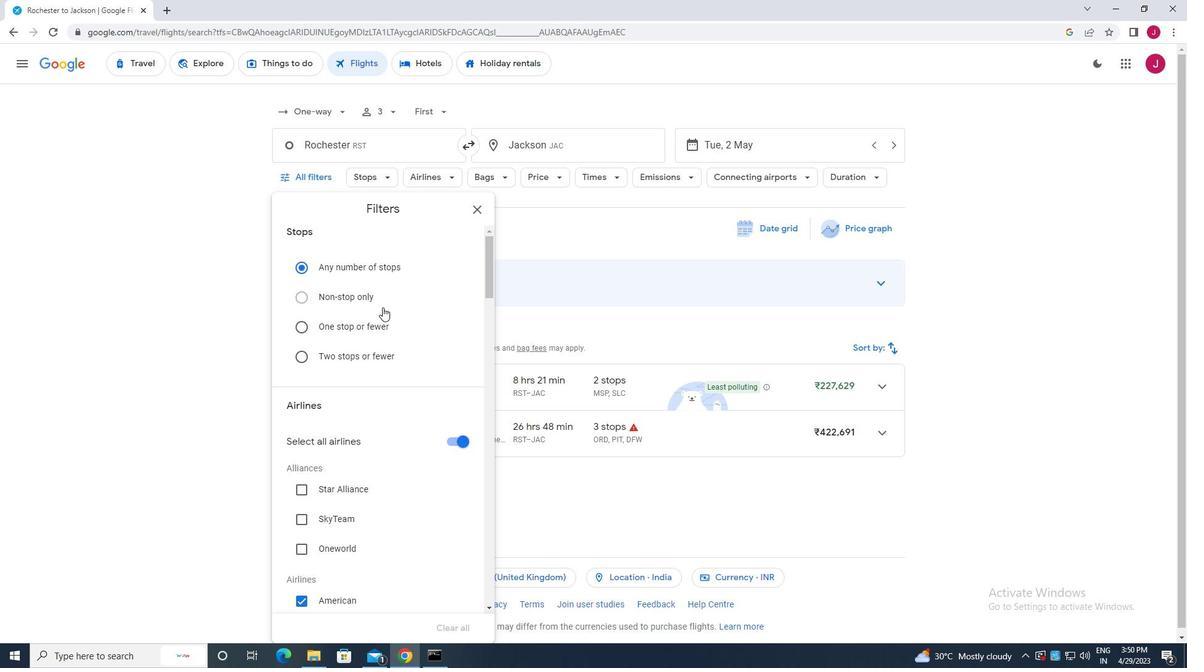 
Action: Mouse moved to (451, 316)
Screenshot: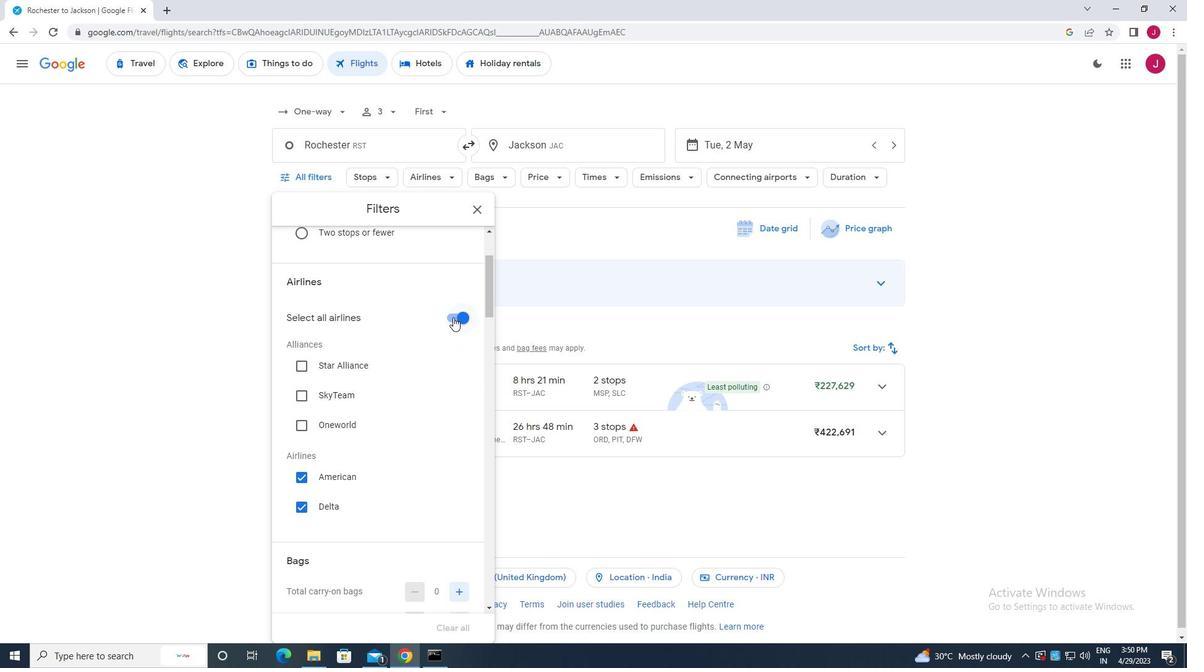 
Action: Mouse pressed left at (451, 316)
Screenshot: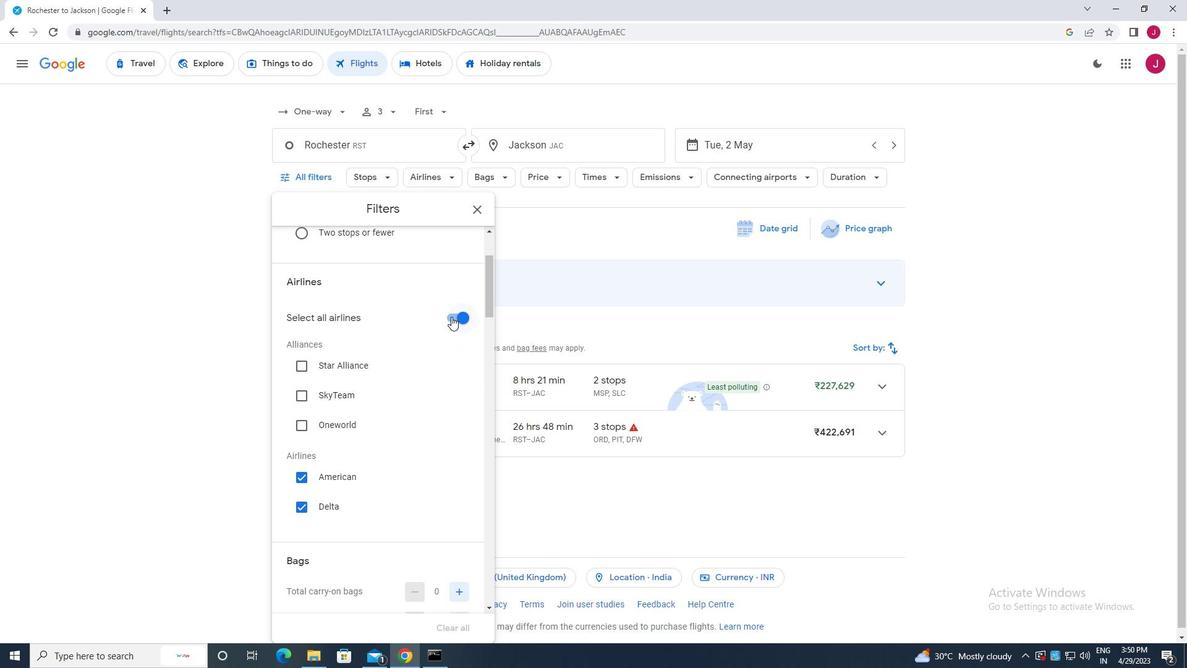 
Action: Mouse moved to (412, 352)
Screenshot: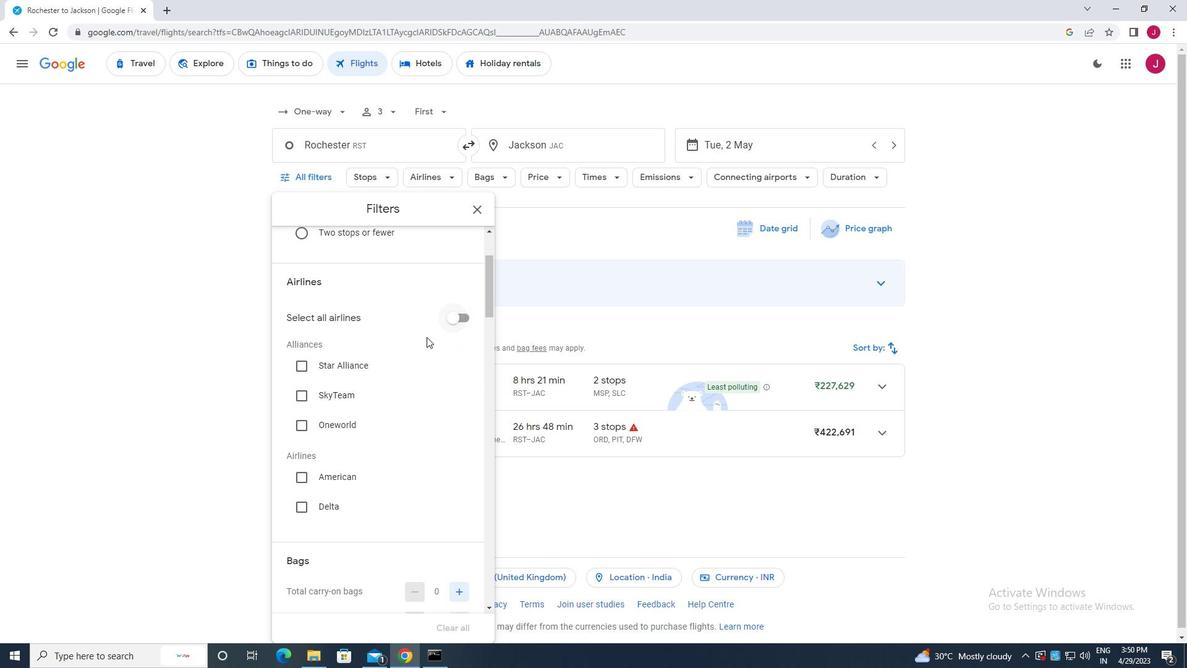 
Action: Mouse scrolled (412, 351) with delta (0, 0)
Screenshot: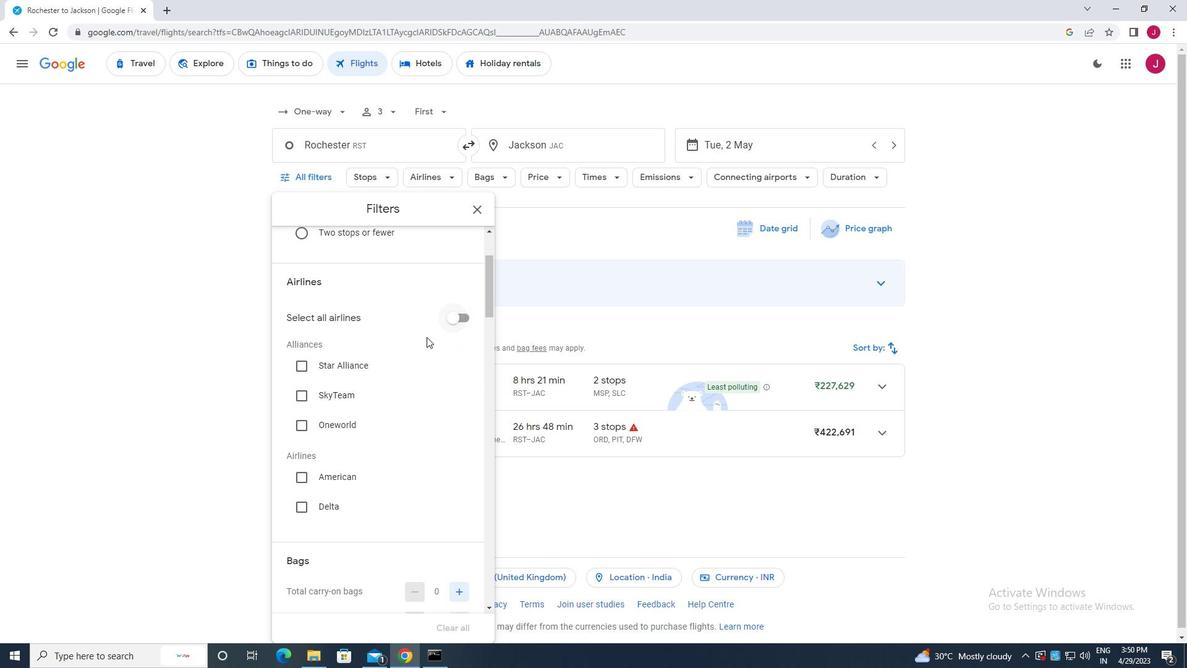 
Action: Mouse moved to (369, 358)
Screenshot: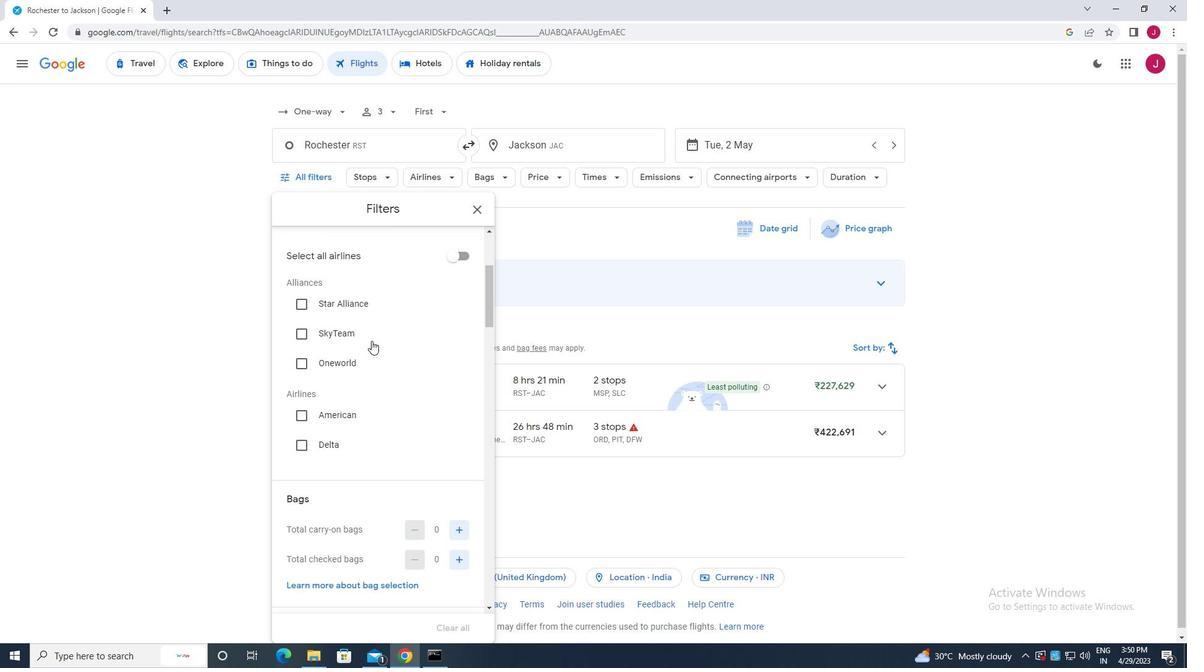 
Action: Mouse scrolled (369, 358) with delta (0, 0)
Screenshot: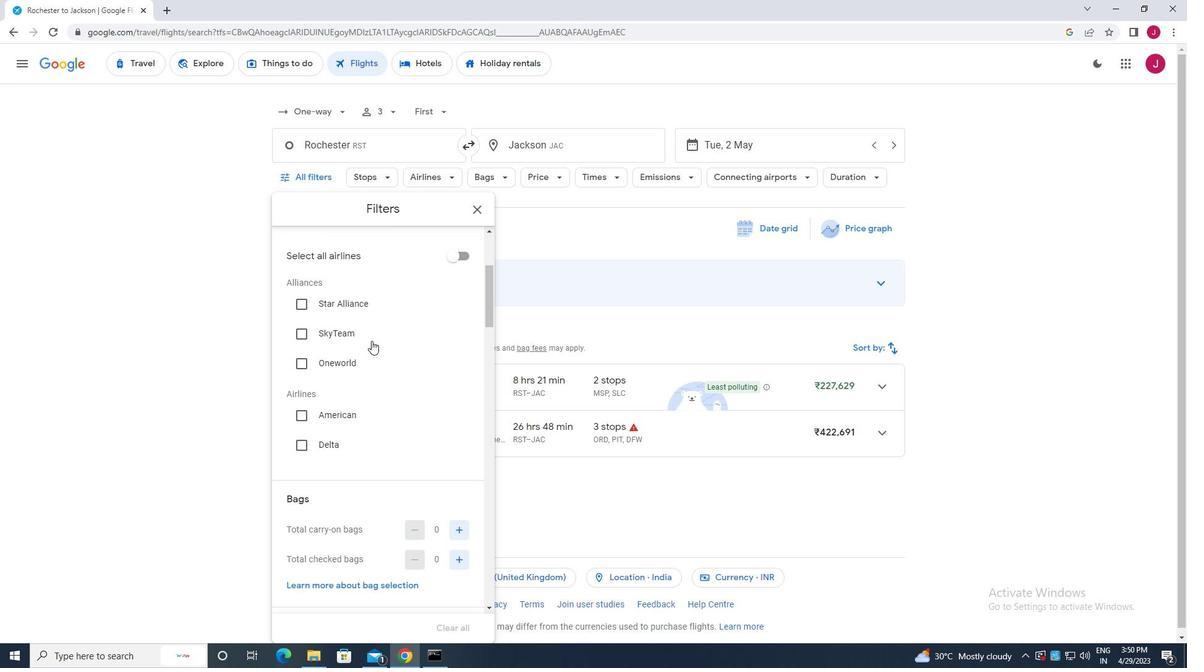 
Action: Mouse scrolled (369, 358) with delta (0, 0)
Screenshot: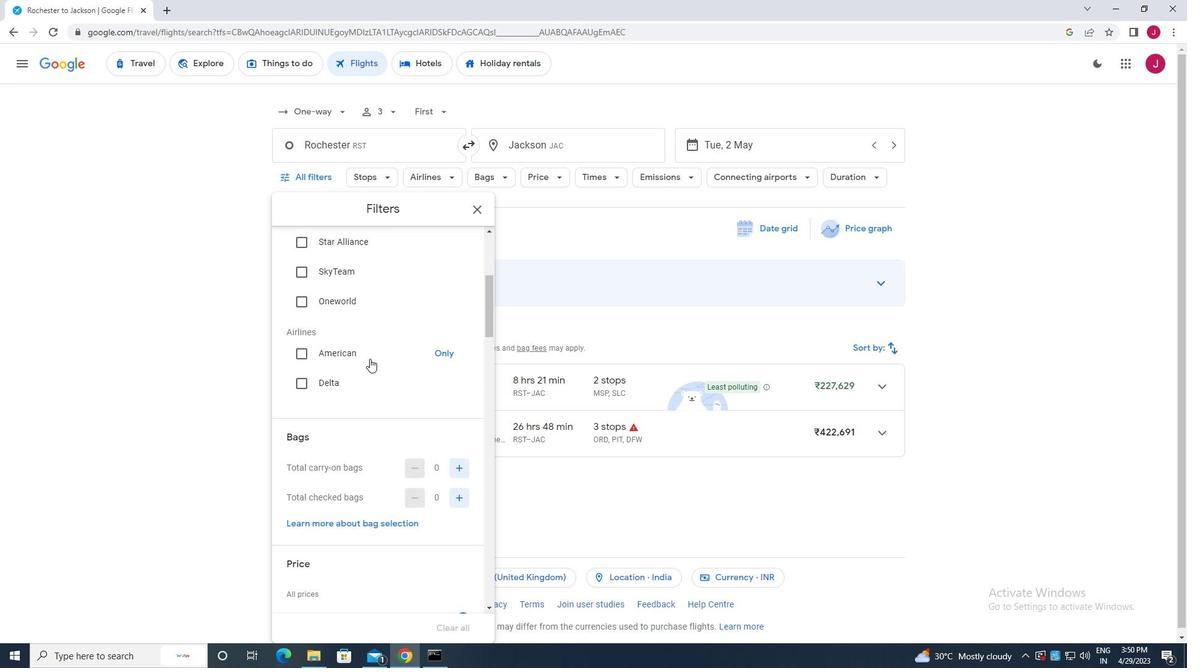 
Action: Mouse scrolled (369, 358) with delta (0, 0)
Screenshot: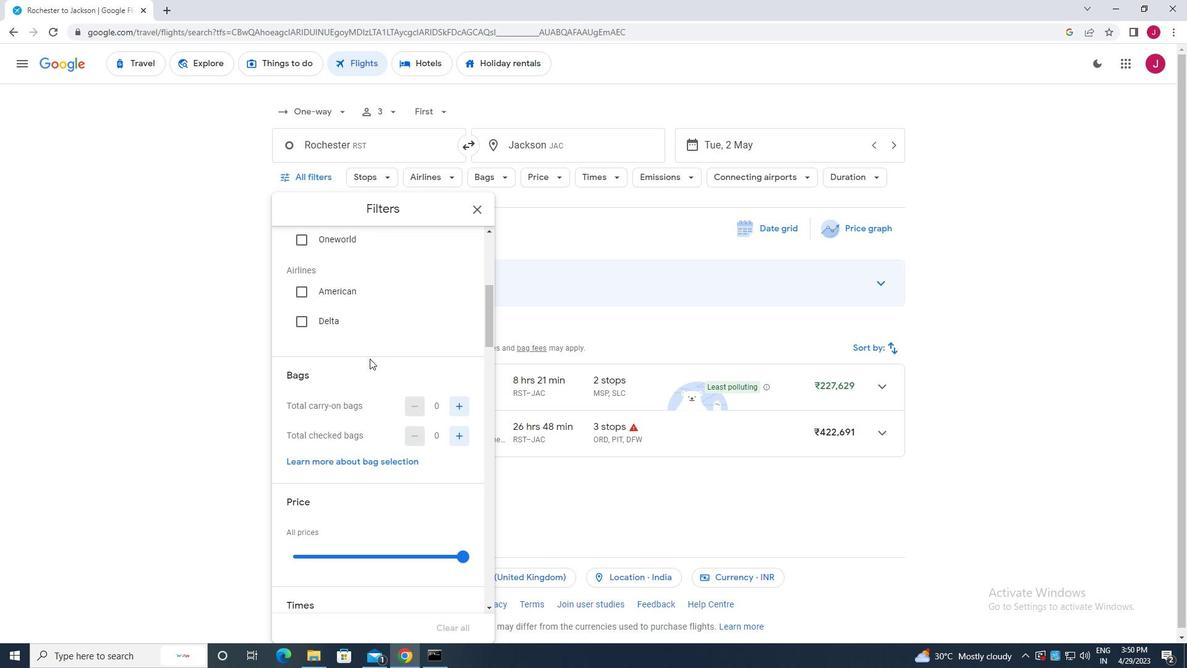 
Action: Mouse scrolled (369, 358) with delta (0, 0)
Screenshot: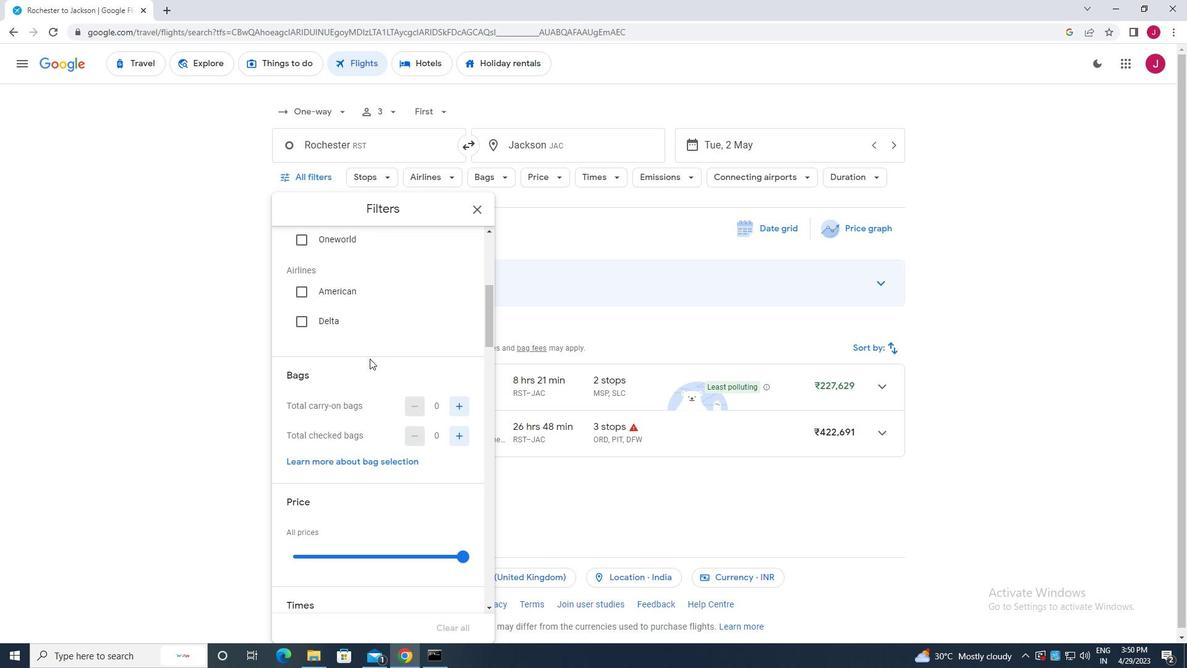 
Action: Mouse moved to (459, 283)
Screenshot: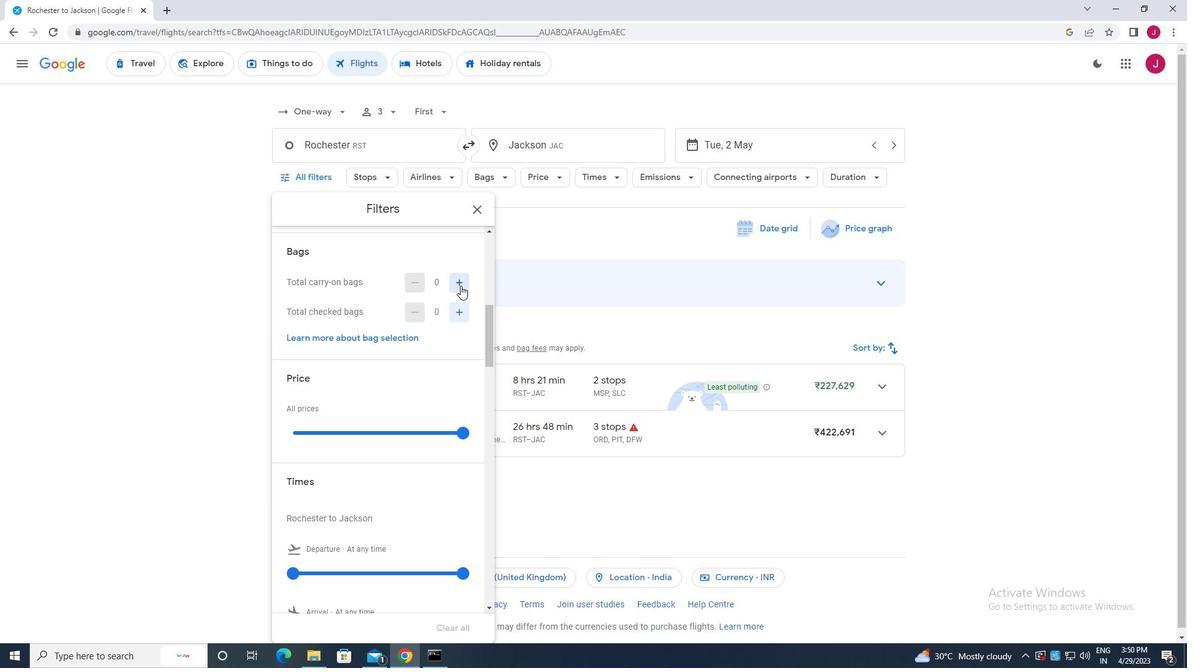 
Action: Mouse pressed left at (459, 283)
Screenshot: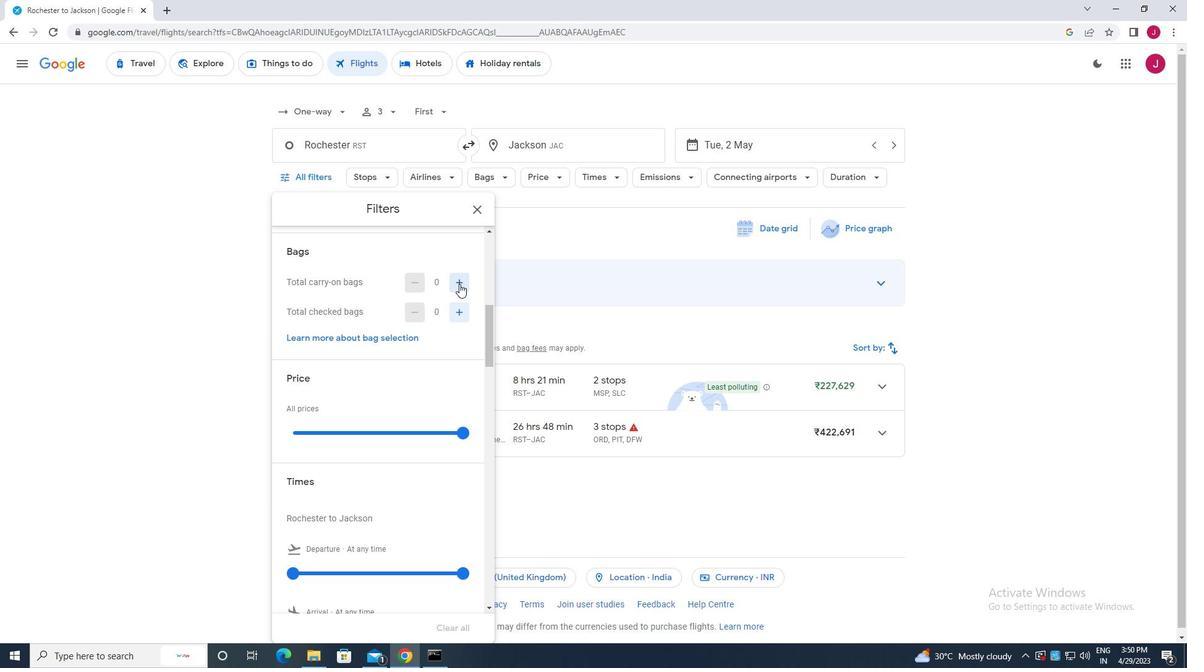 
Action: Mouse moved to (442, 326)
Screenshot: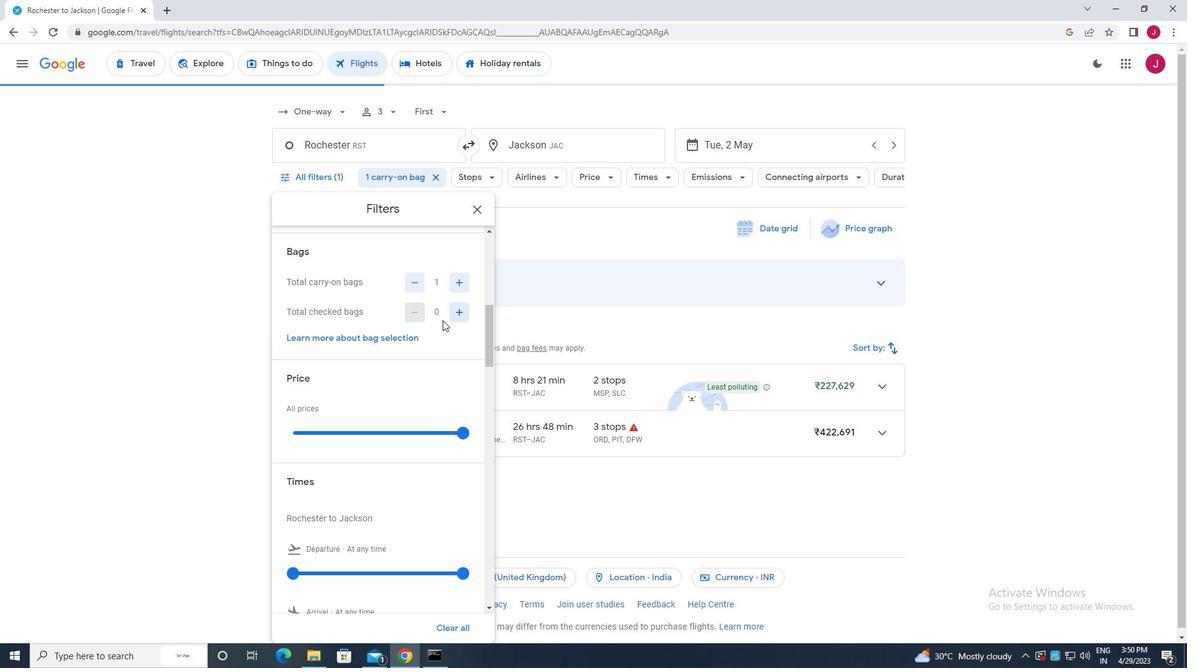 
Action: Mouse scrolled (442, 326) with delta (0, 0)
Screenshot: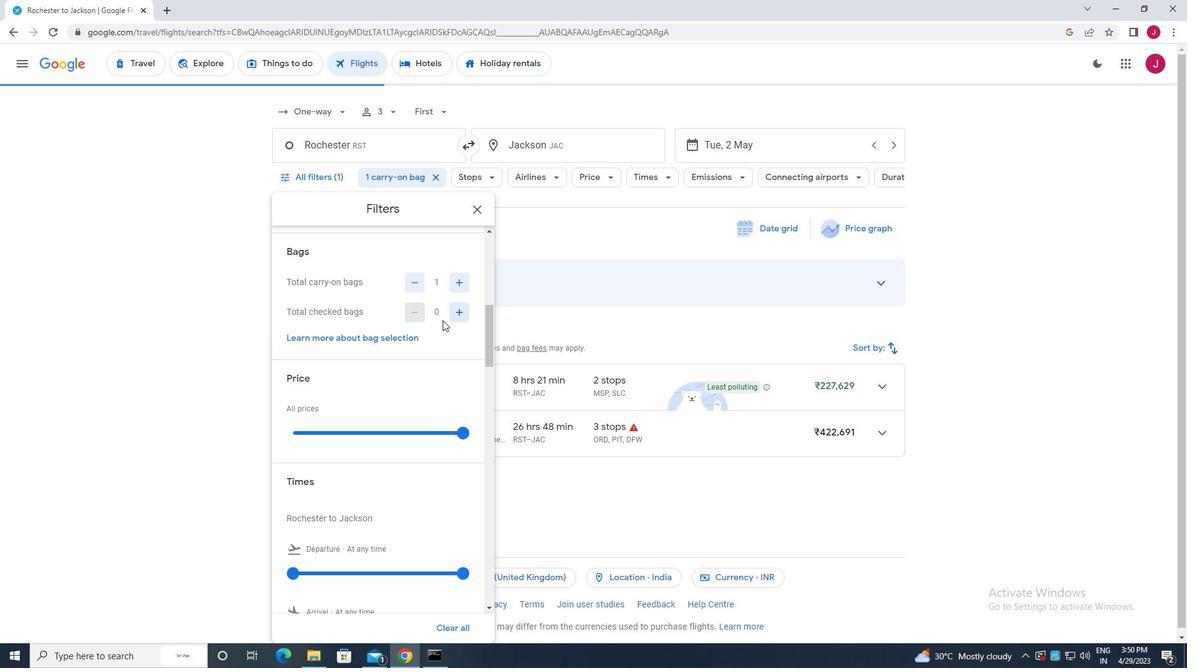 
Action: Mouse moved to (442, 335)
Screenshot: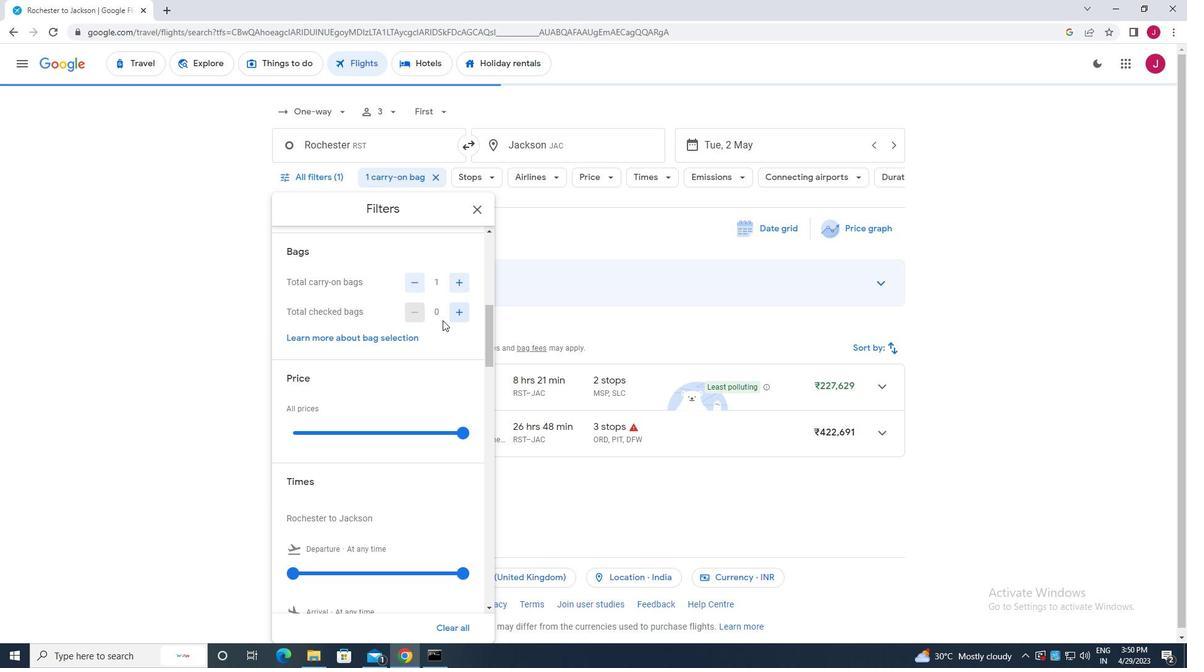 
Action: Mouse scrolled (442, 335) with delta (0, 0)
Screenshot: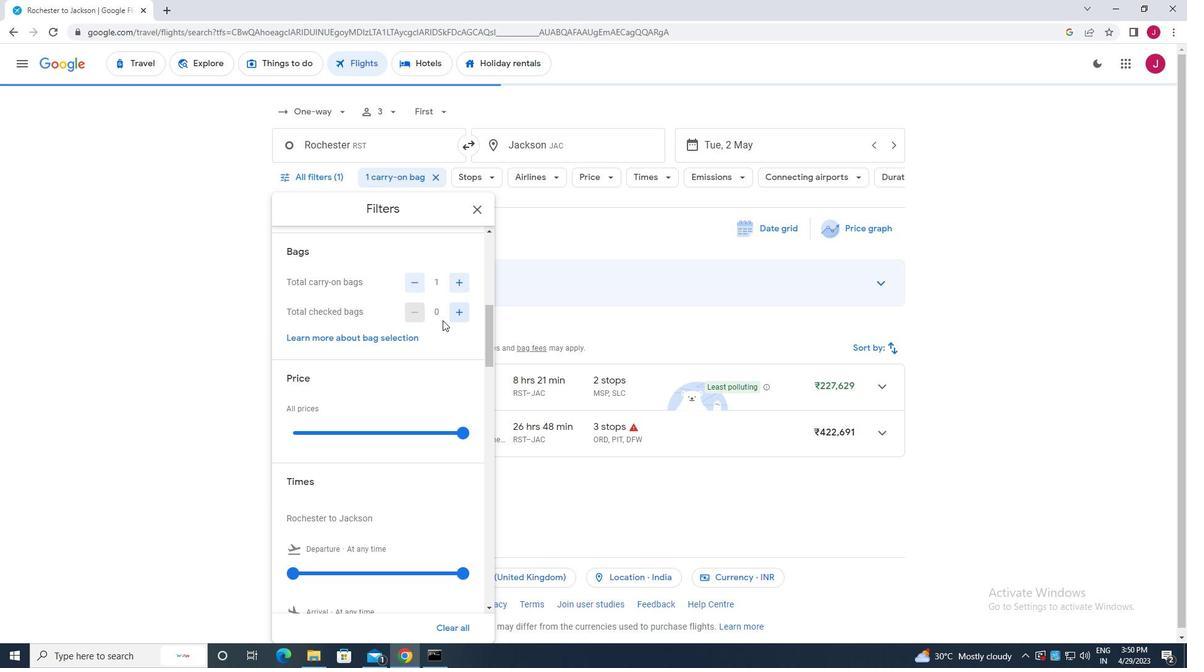 
Action: Mouse moved to (459, 308)
Screenshot: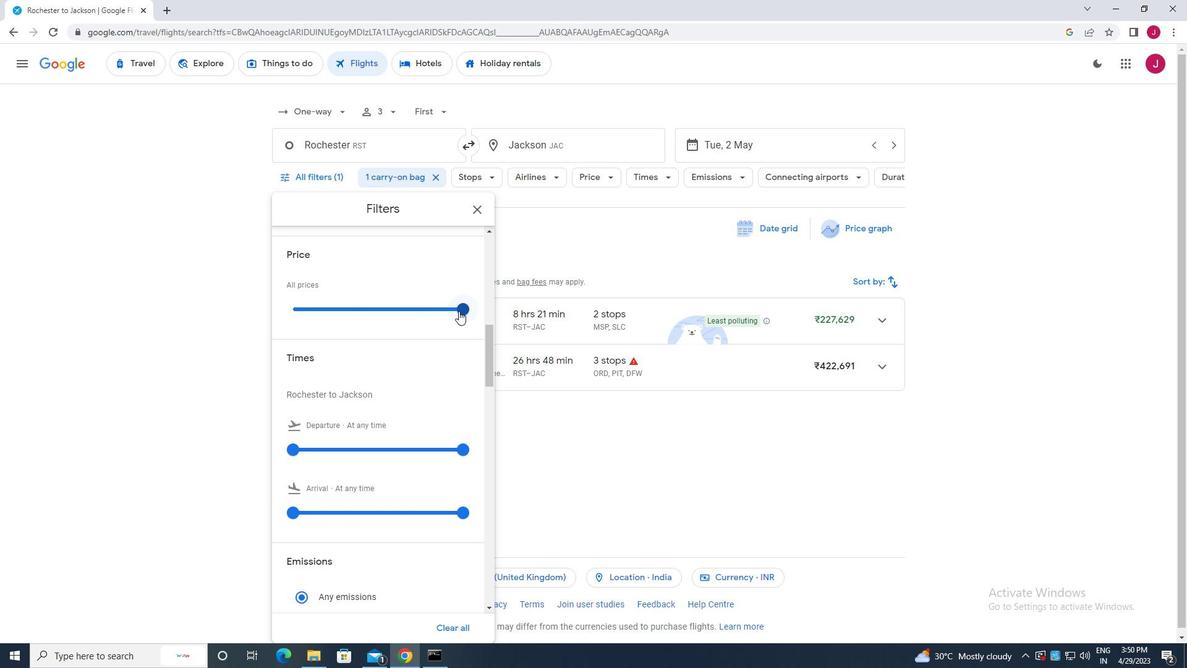 
Action: Mouse pressed left at (459, 308)
Screenshot: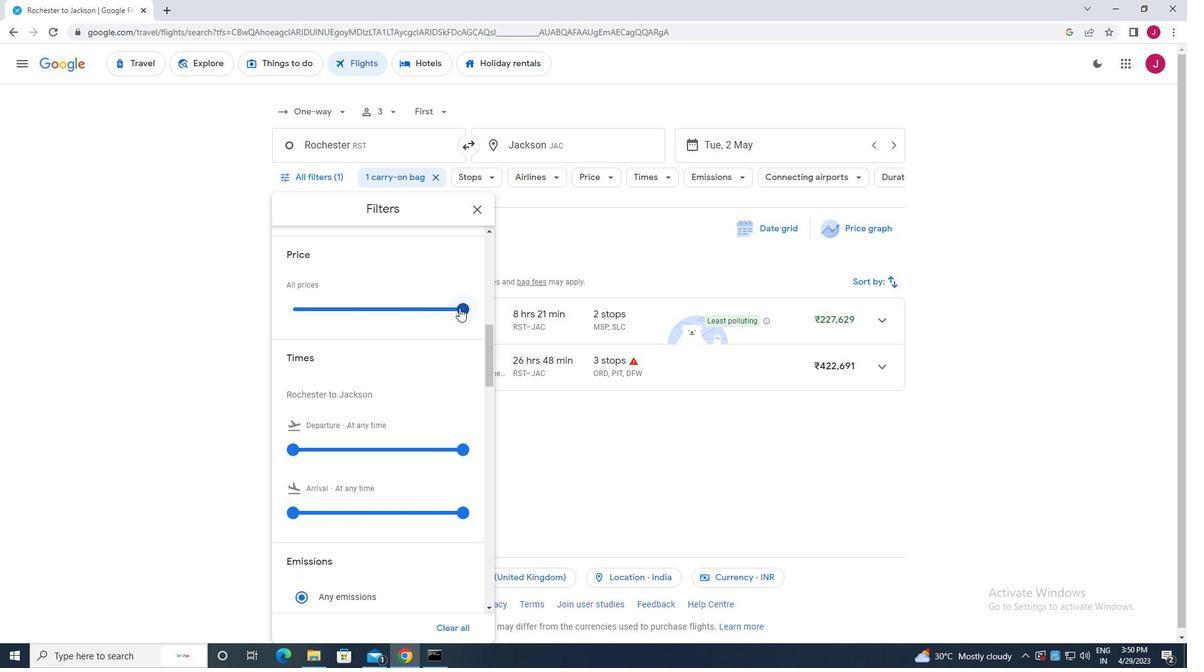 
Action: Mouse moved to (388, 384)
Screenshot: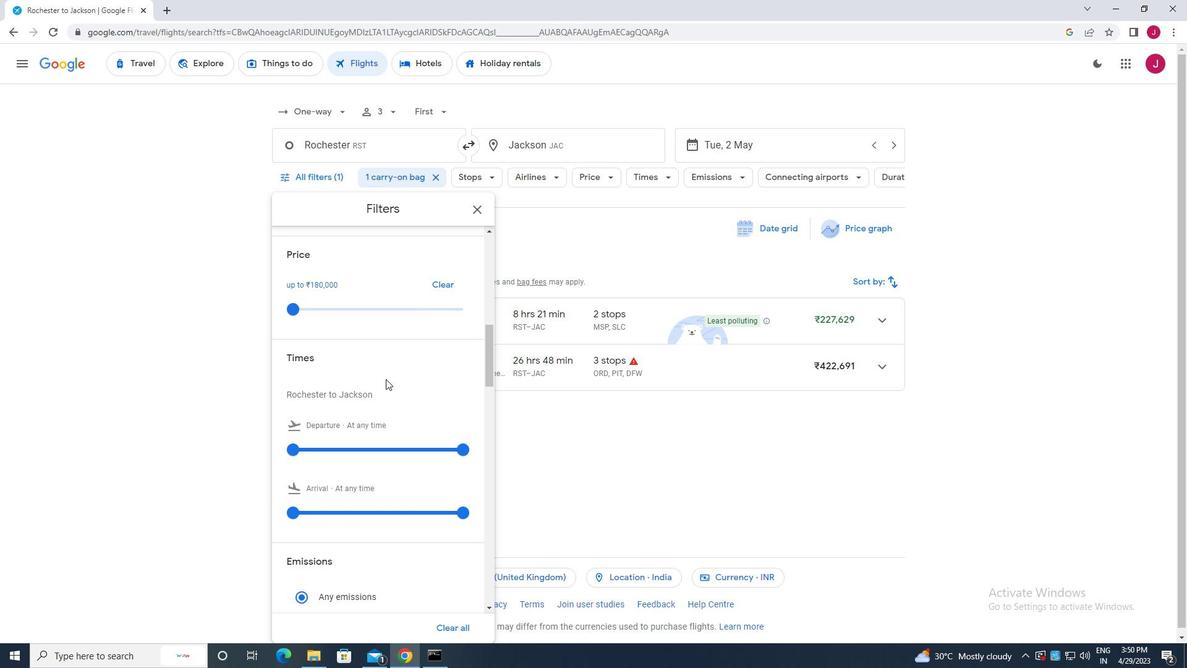
Action: Mouse scrolled (388, 384) with delta (0, 0)
Screenshot: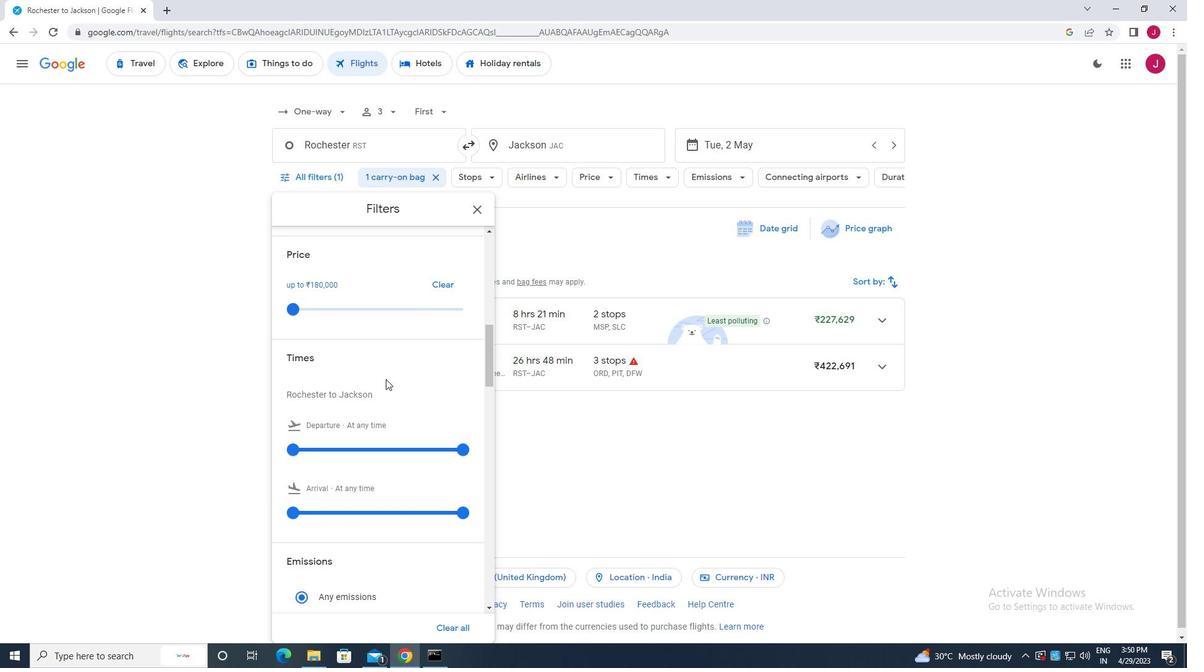 
Action: Mouse moved to (387, 384)
Screenshot: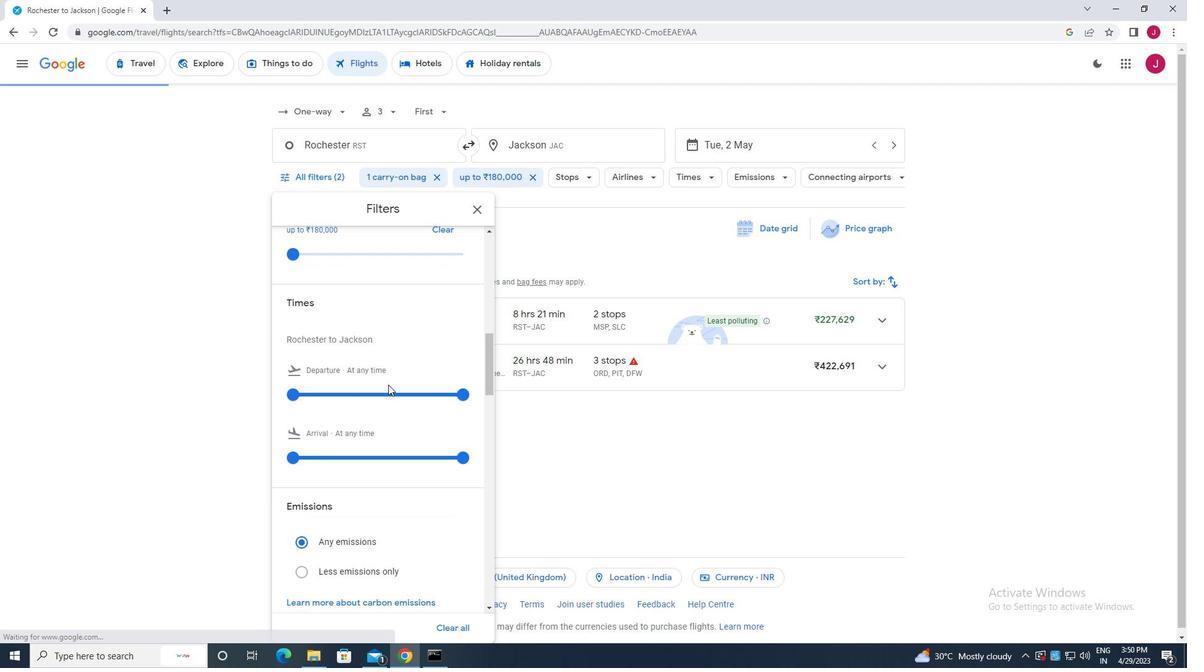 
Action: Mouse scrolled (387, 384) with delta (0, 0)
Screenshot: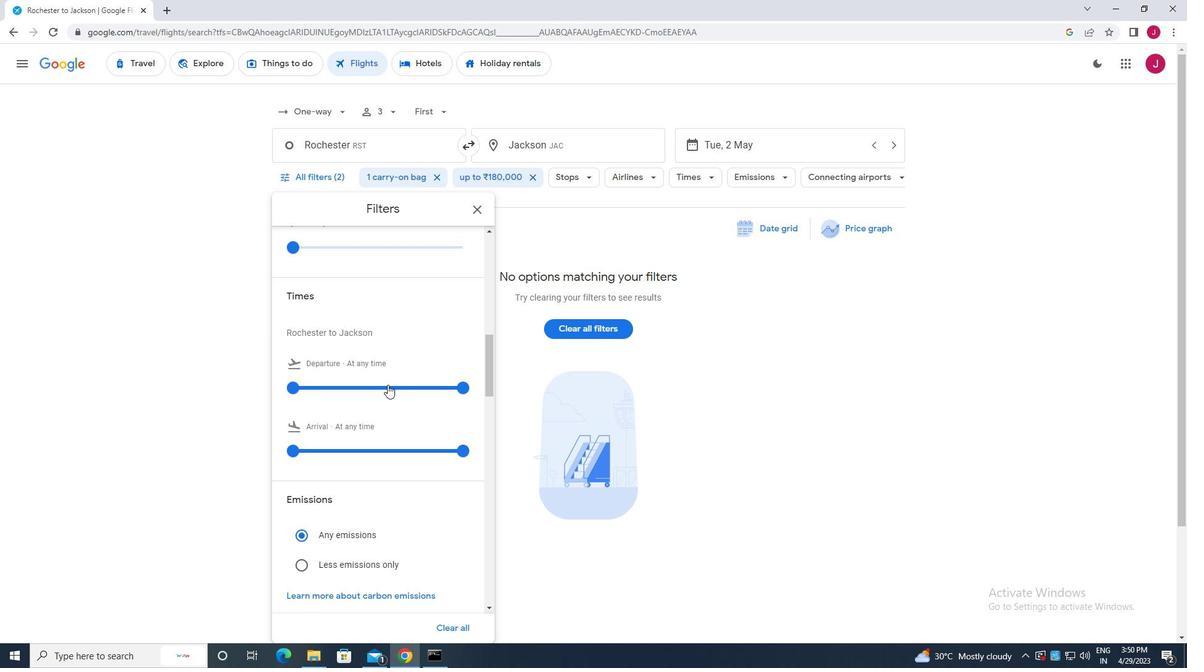 
Action: Mouse moved to (294, 327)
Screenshot: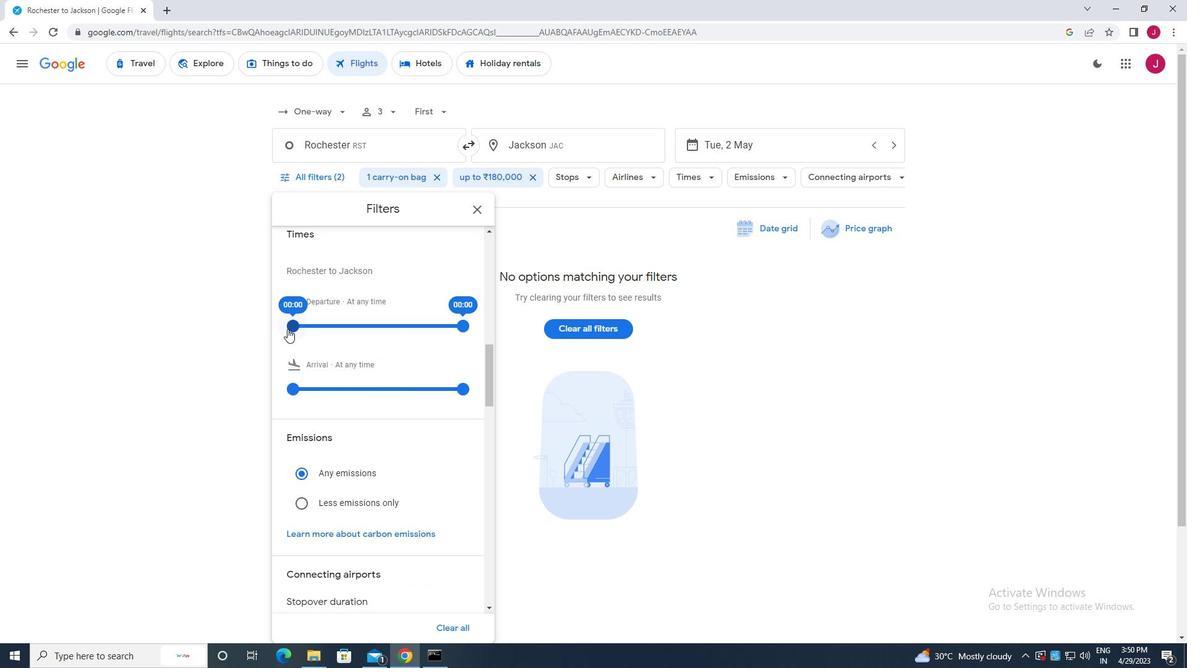 
Action: Mouse pressed left at (294, 327)
Screenshot: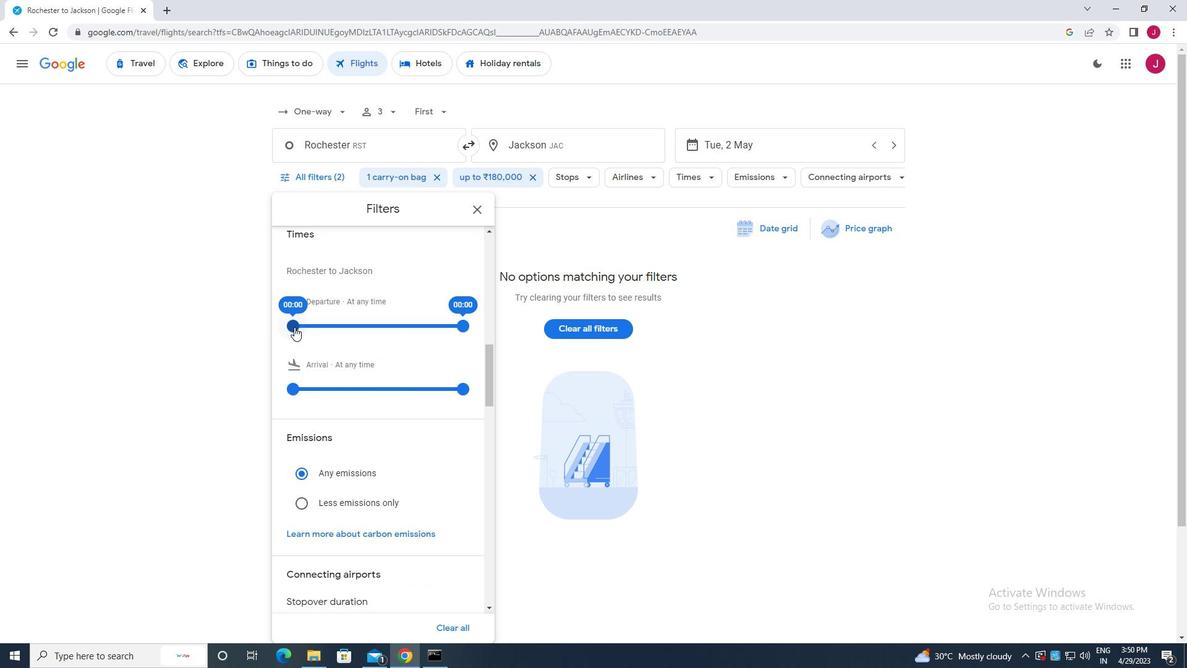 
Action: Mouse moved to (465, 327)
Screenshot: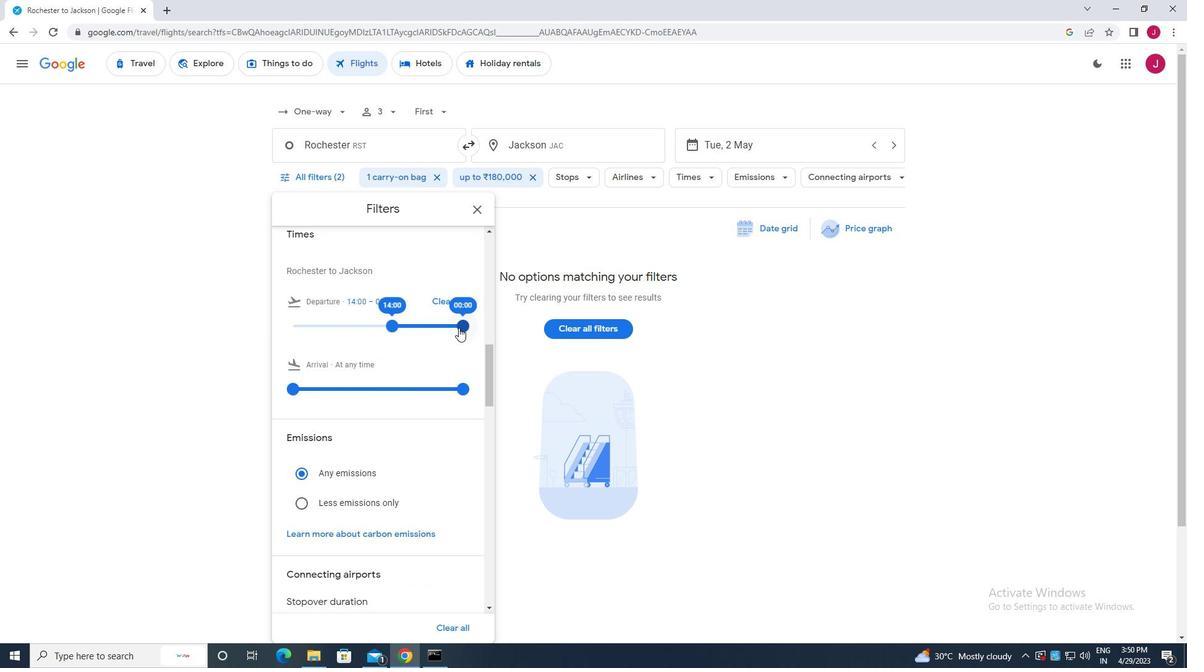 
Action: Mouse pressed left at (465, 327)
Screenshot: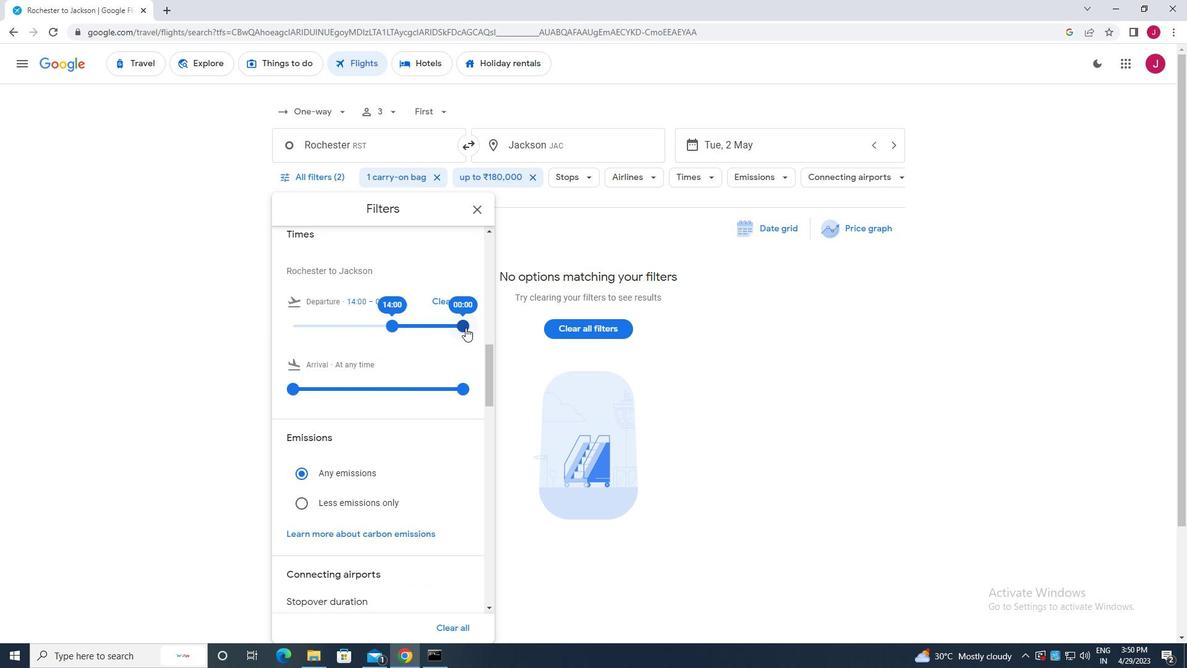 
Action: Mouse moved to (478, 210)
Screenshot: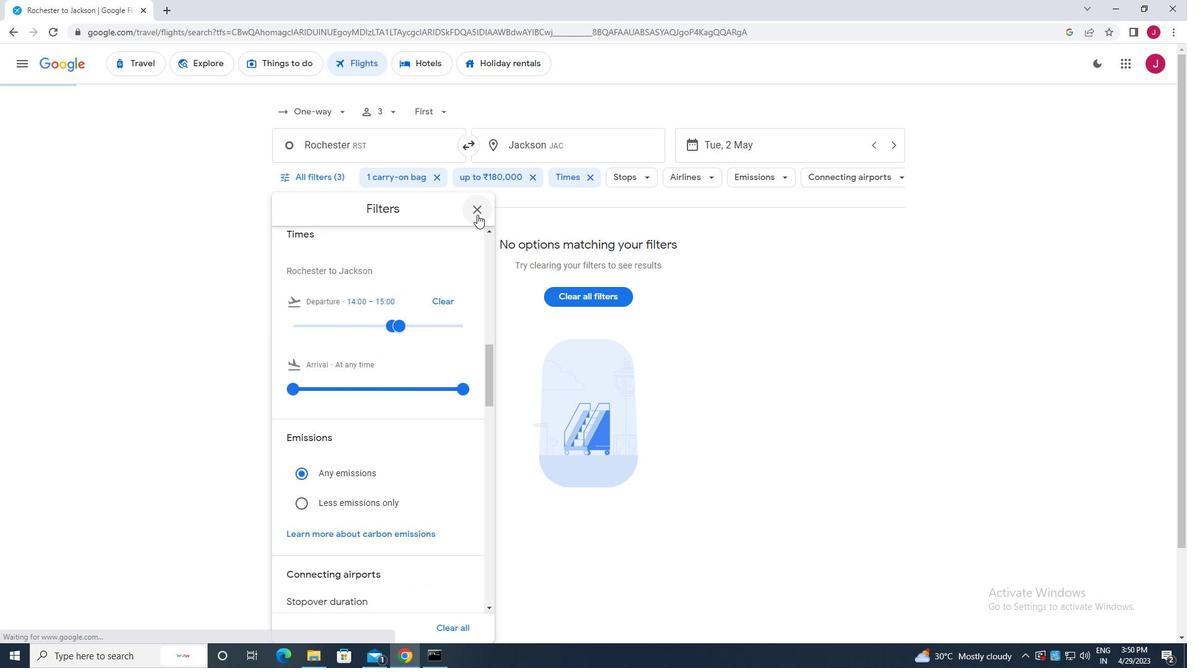 
Action: Mouse pressed left at (478, 210)
Screenshot: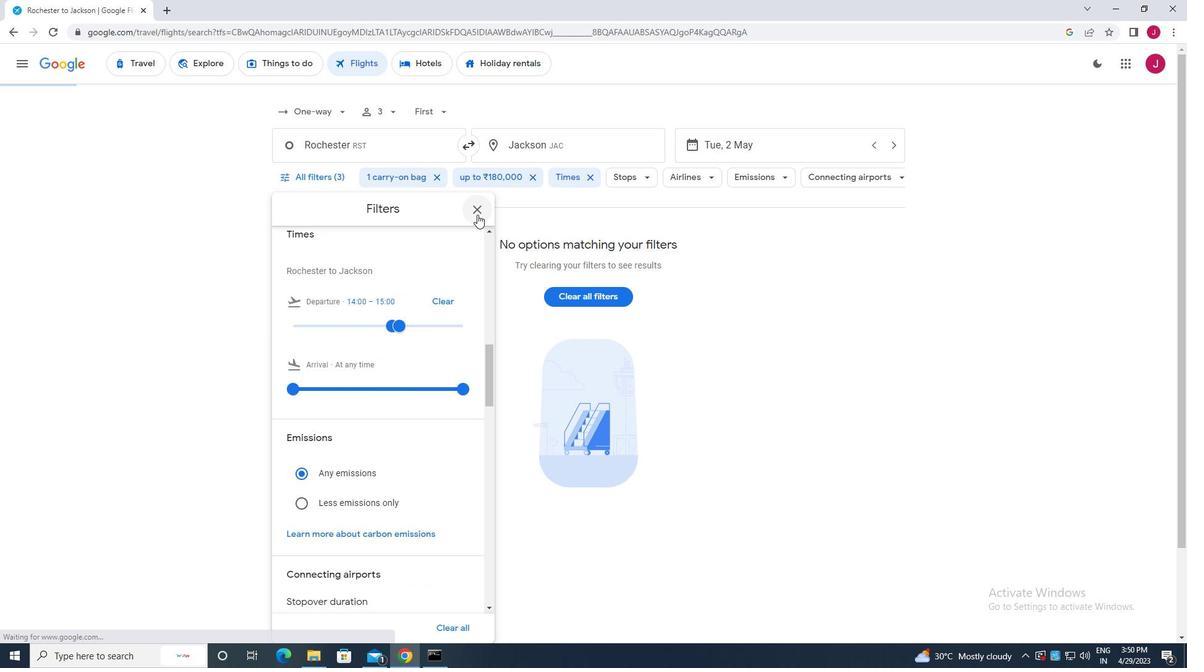 
Action: Mouse moved to (483, 209)
Screenshot: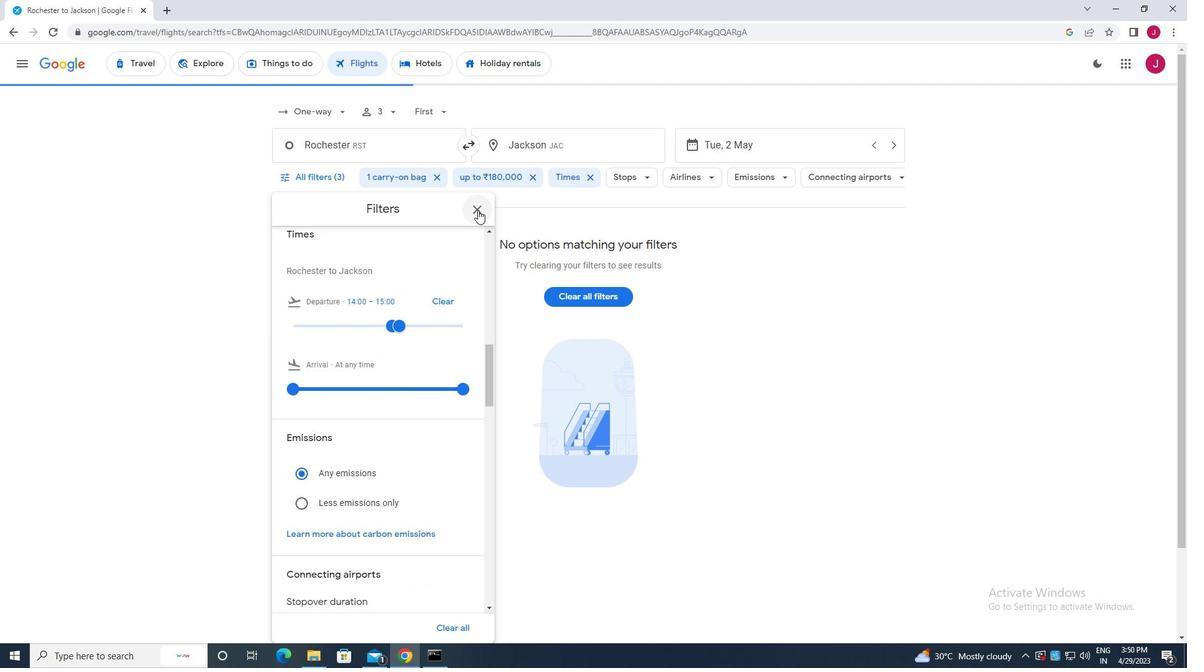 
